 Task: Create a rule from the Routing list, Task moved to a section -> Set Priority in the project BroaderPath , set the section as To-Do and set the priority of the task as  High
Action: Mouse moved to (1378, 227)
Screenshot: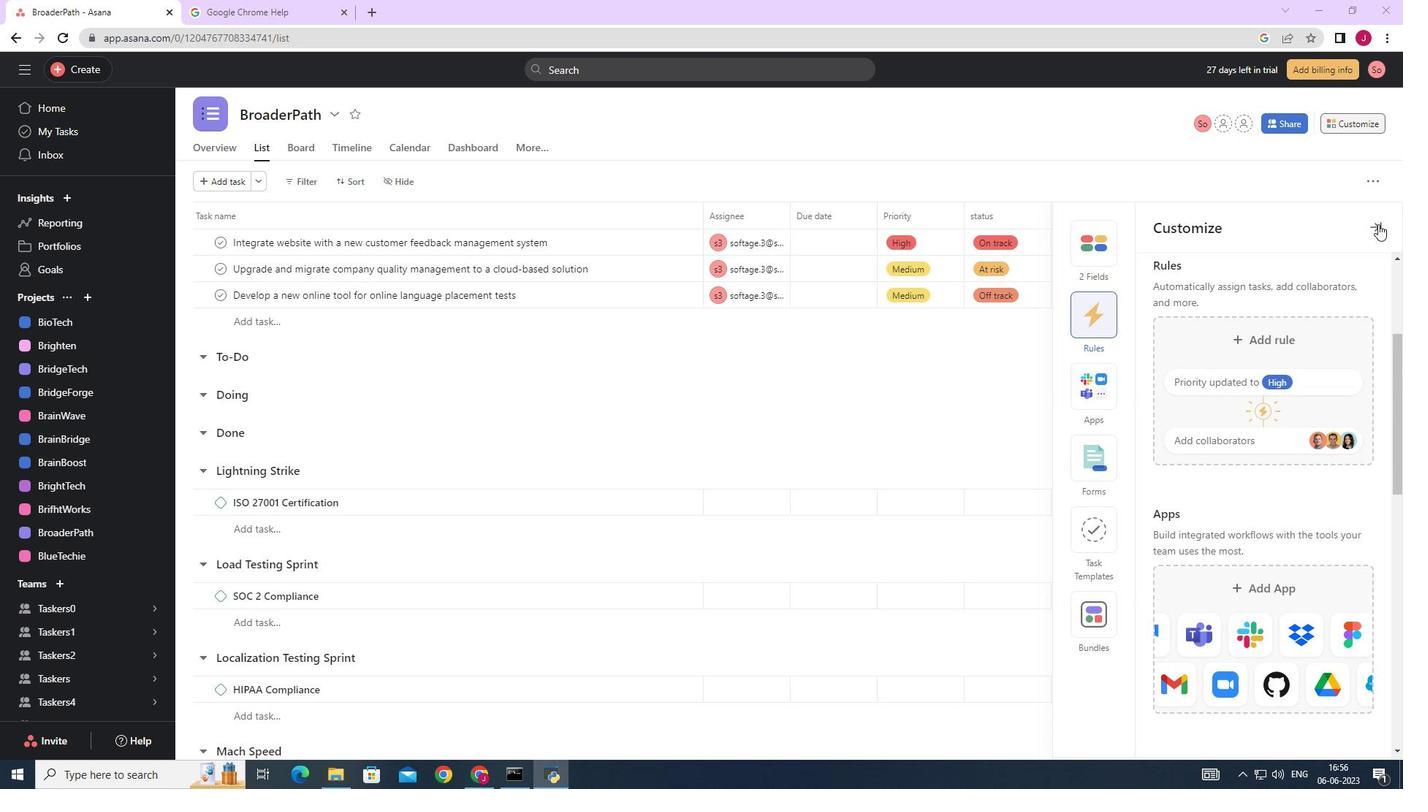 
Action: Mouse pressed left at (1378, 227)
Screenshot: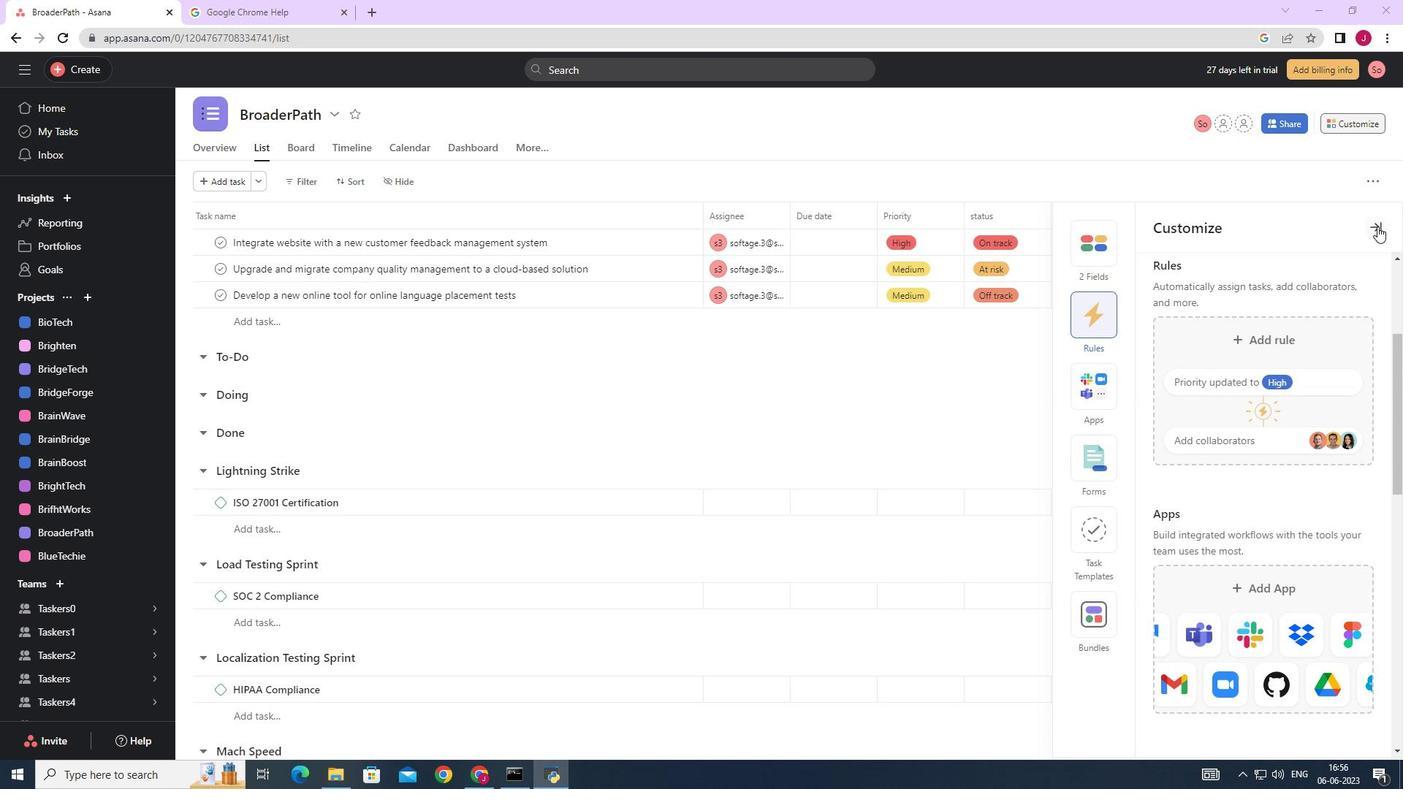 
Action: Mouse moved to (1350, 123)
Screenshot: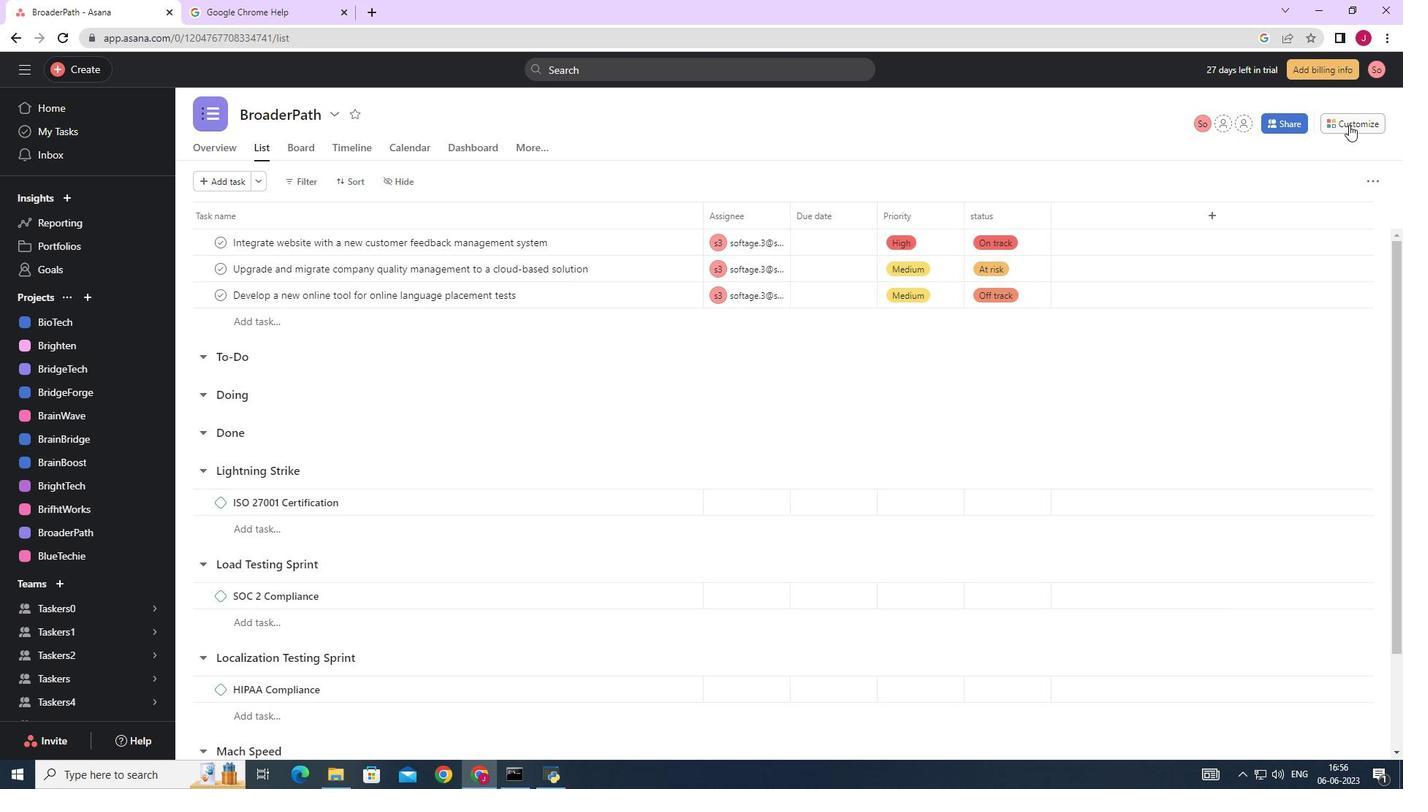 
Action: Mouse pressed left at (1350, 123)
Screenshot: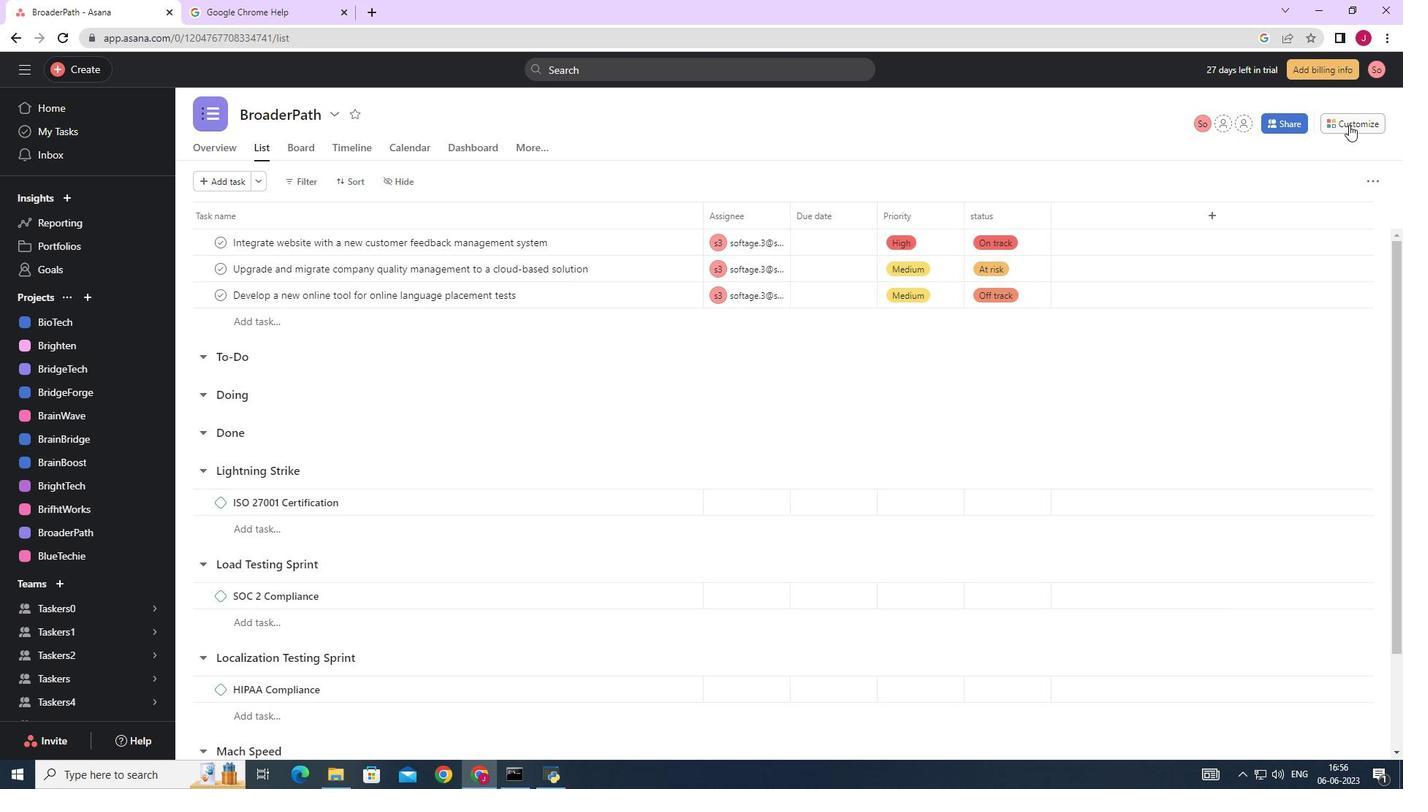 
Action: Mouse moved to (1099, 312)
Screenshot: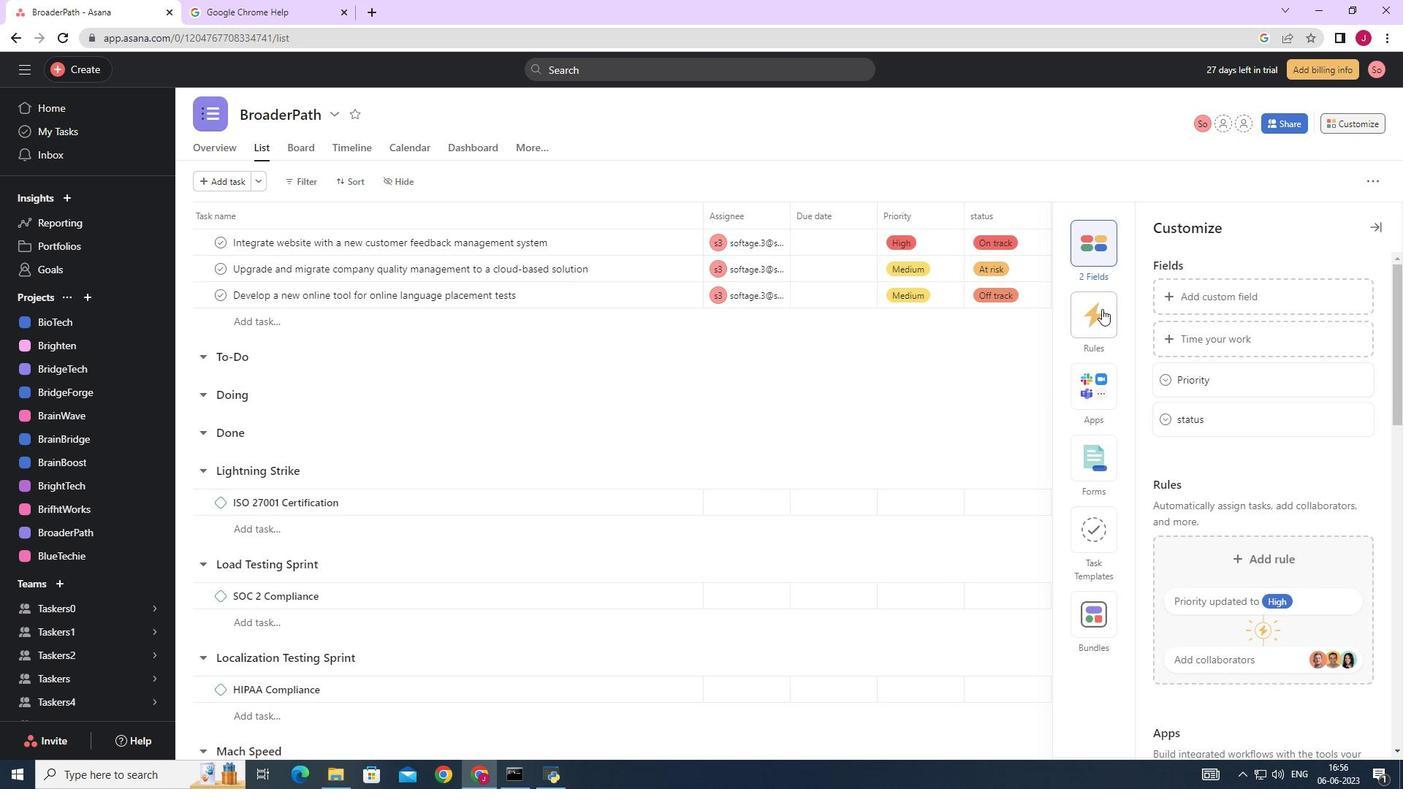 
Action: Mouse pressed left at (1099, 312)
Screenshot: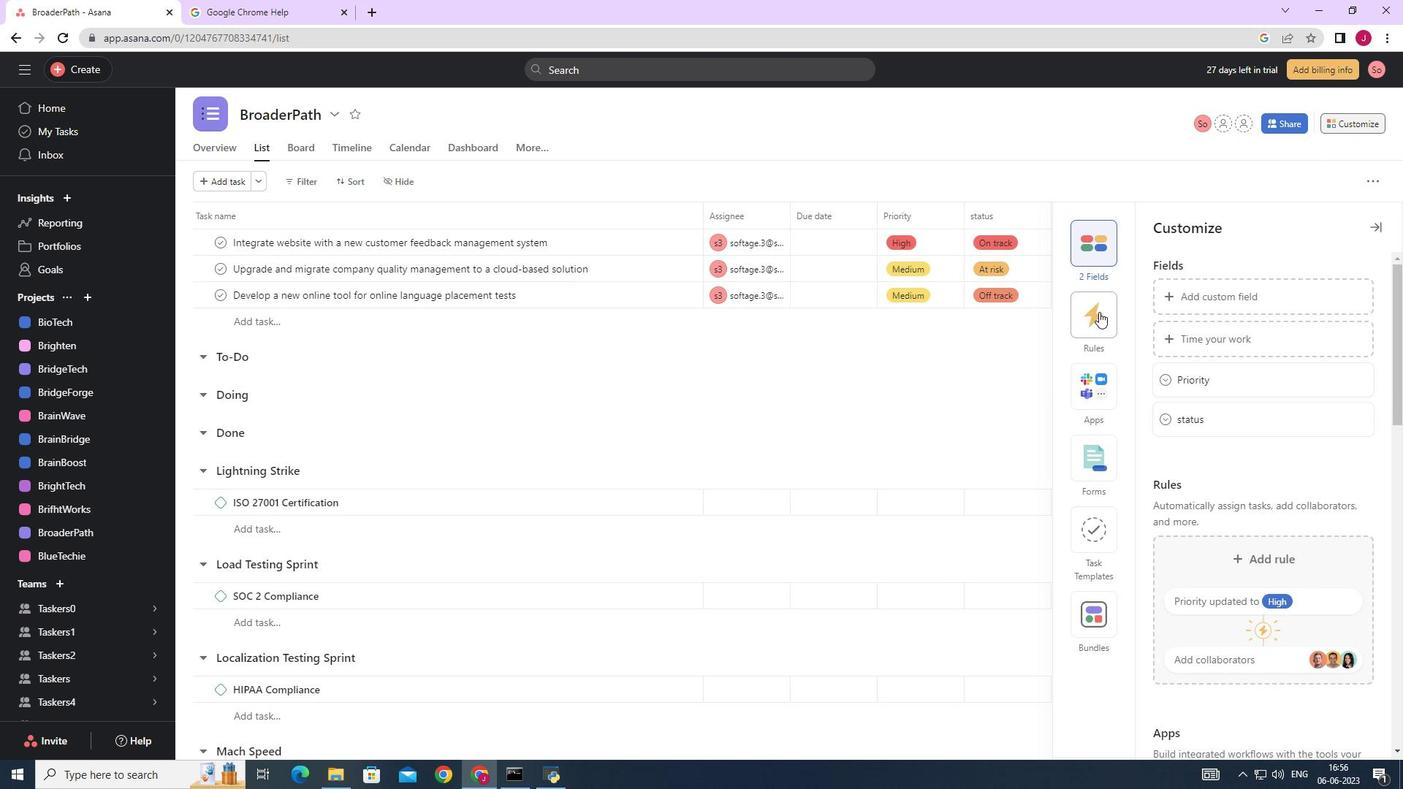
Action: Mouse moved to (1220, 328)
Screenshot: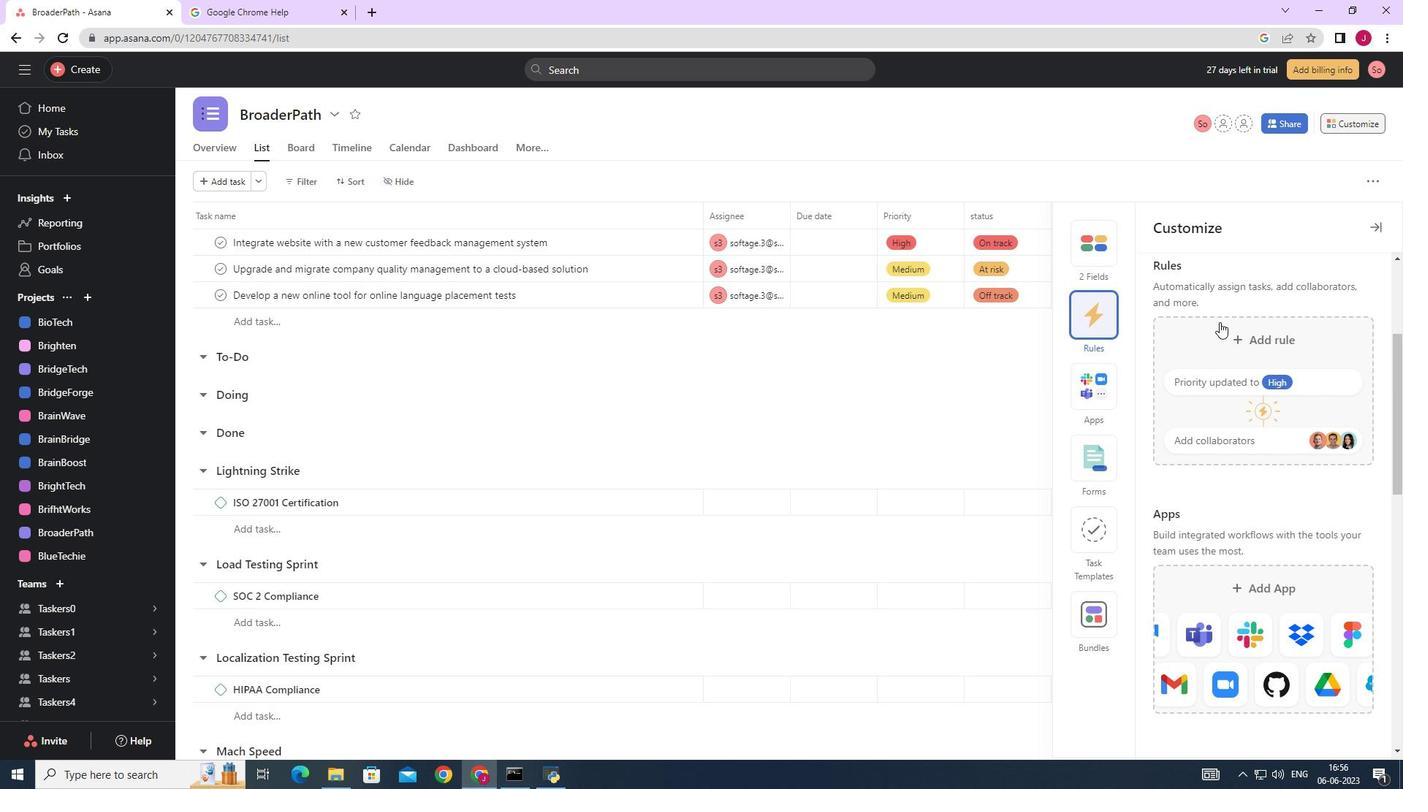 
Action: Mouse pressed left at (1220, 328)
Screenshot: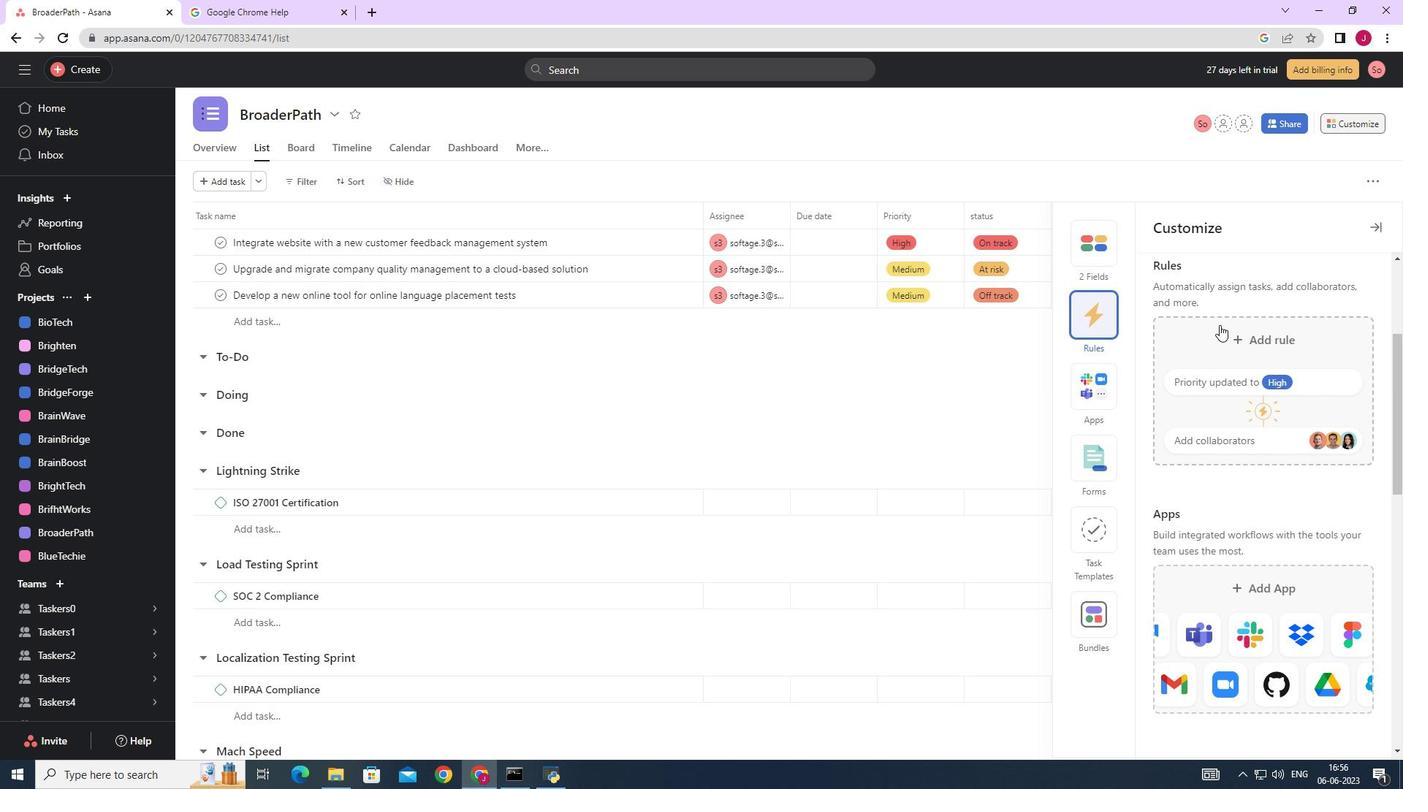 
Action: Mouse moved to (306, 191)
Screenshot: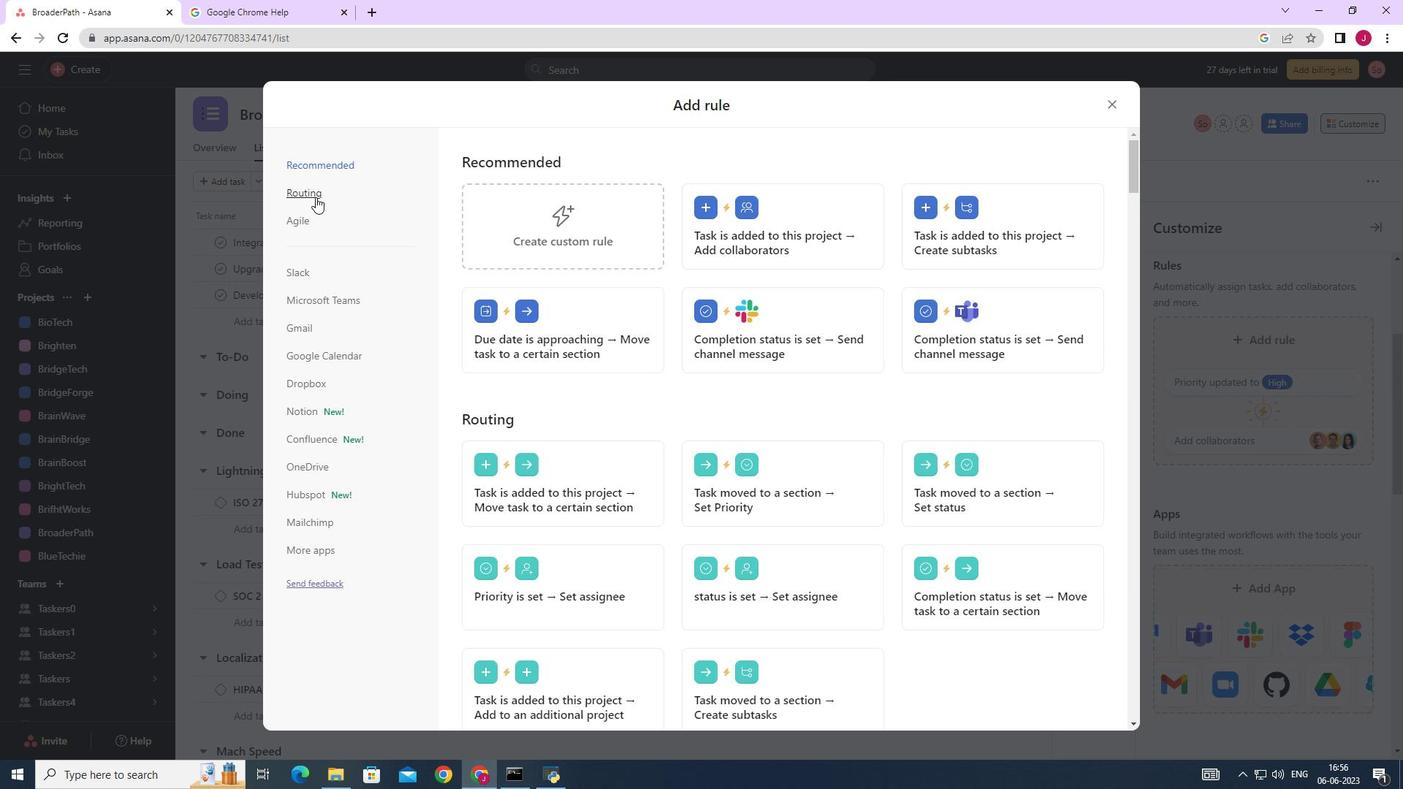 
Action: Mouse pressed left at (306, 191)
Screenshot: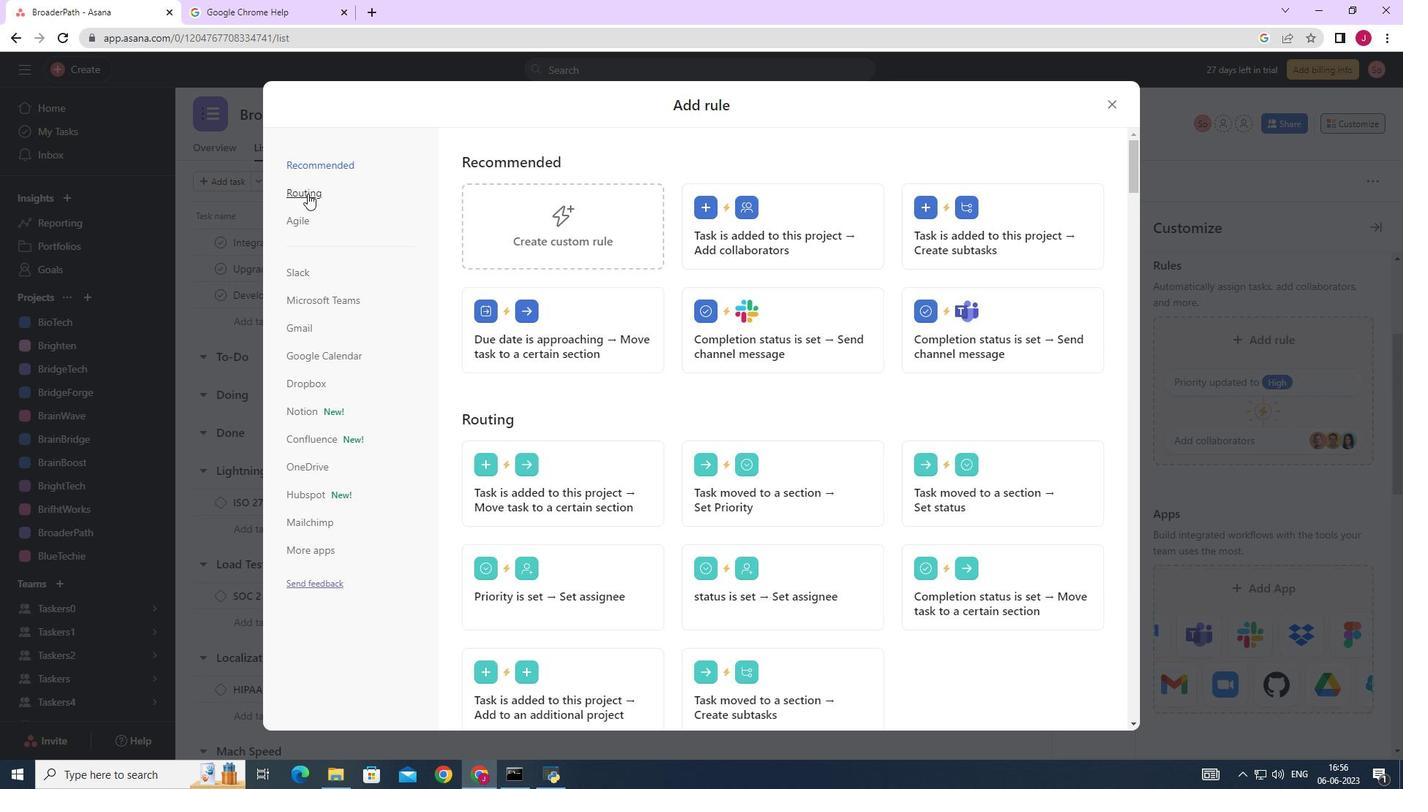 
Action: Mouse moved to (755, 225)
Screenshot: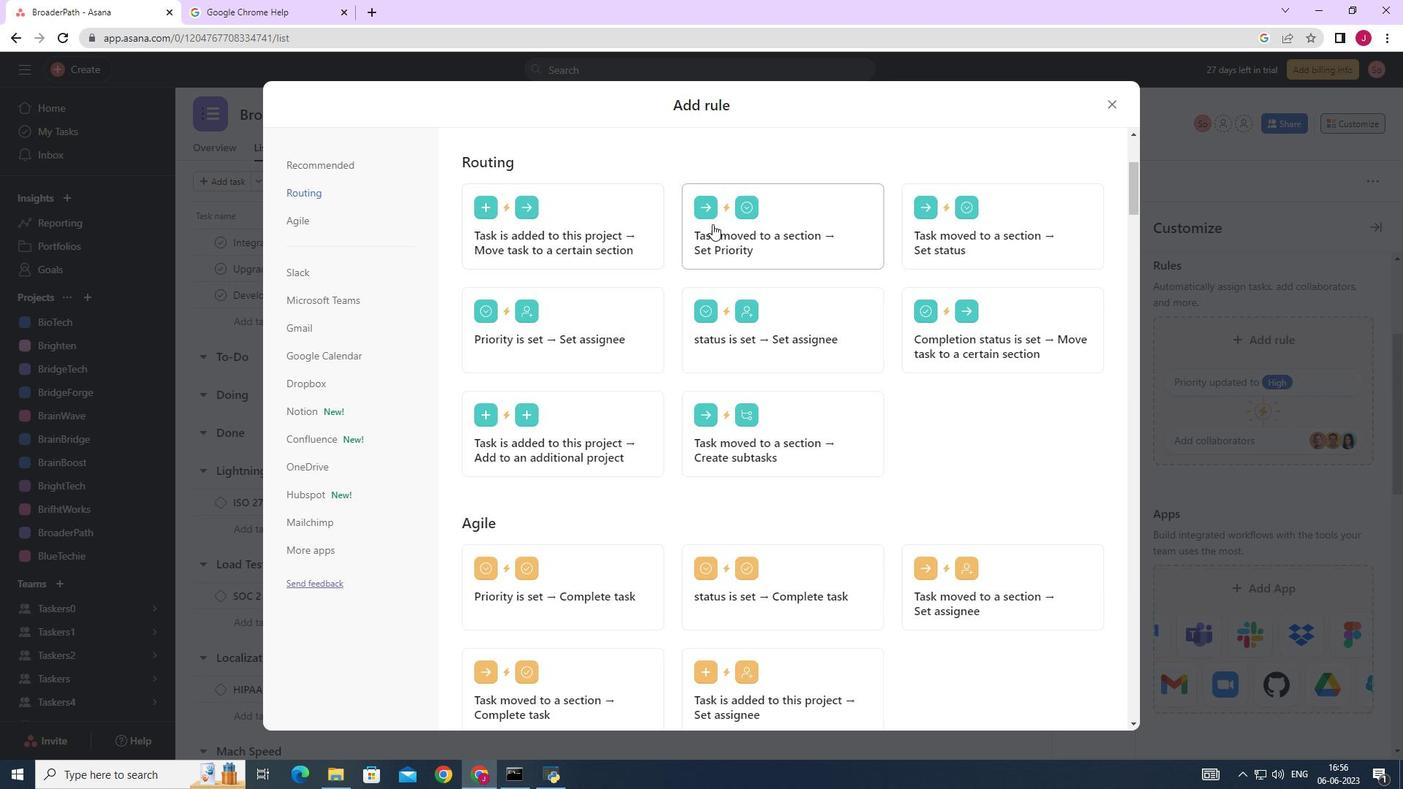 
Action: Mouse pressed left at (755, 225)
Screenshot: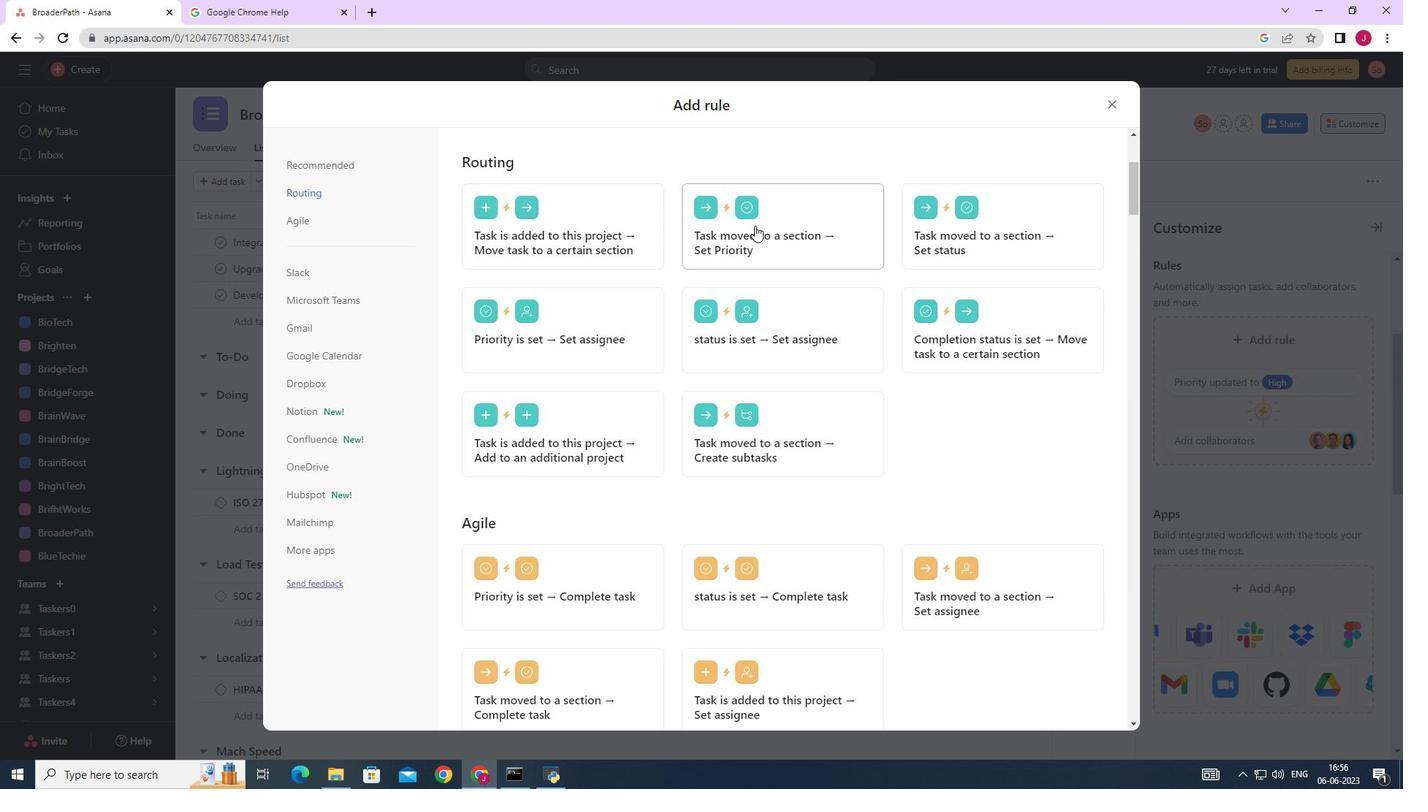 
Action: Mouse moved to (558, 396)
Screenshot: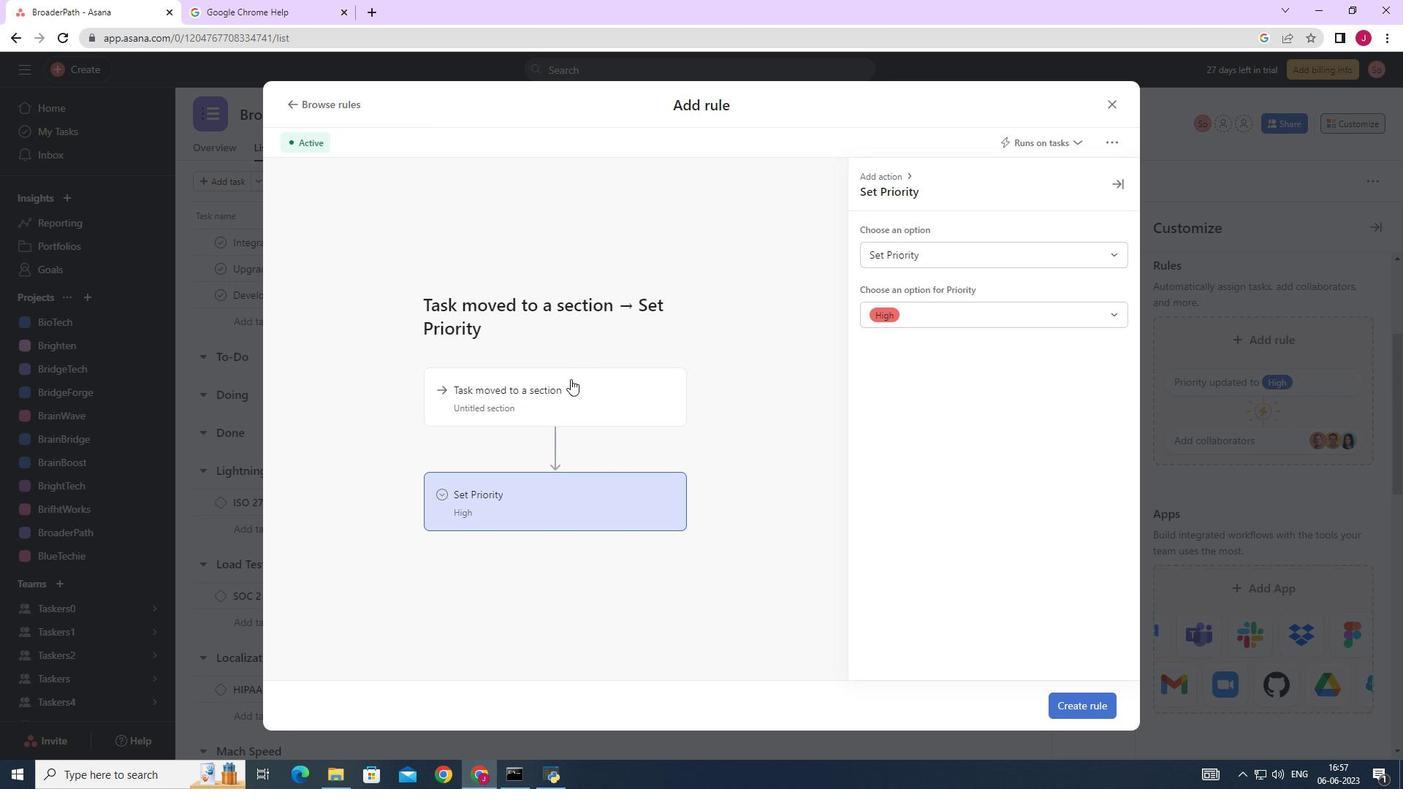 
Action: Mouse pressed left at (558, 396)
Screenshot: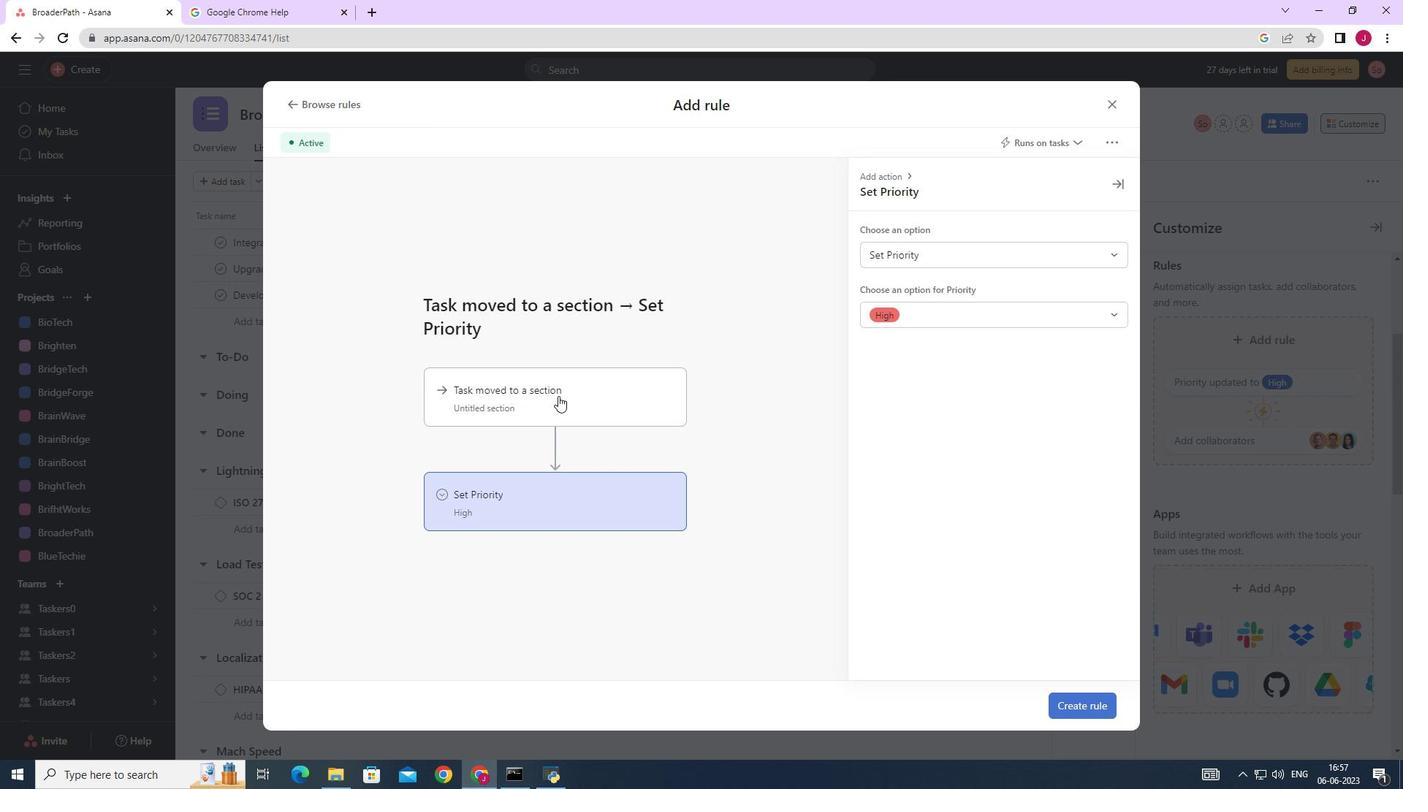 
Action: Mouse moved to (929, 250)
Screenshot: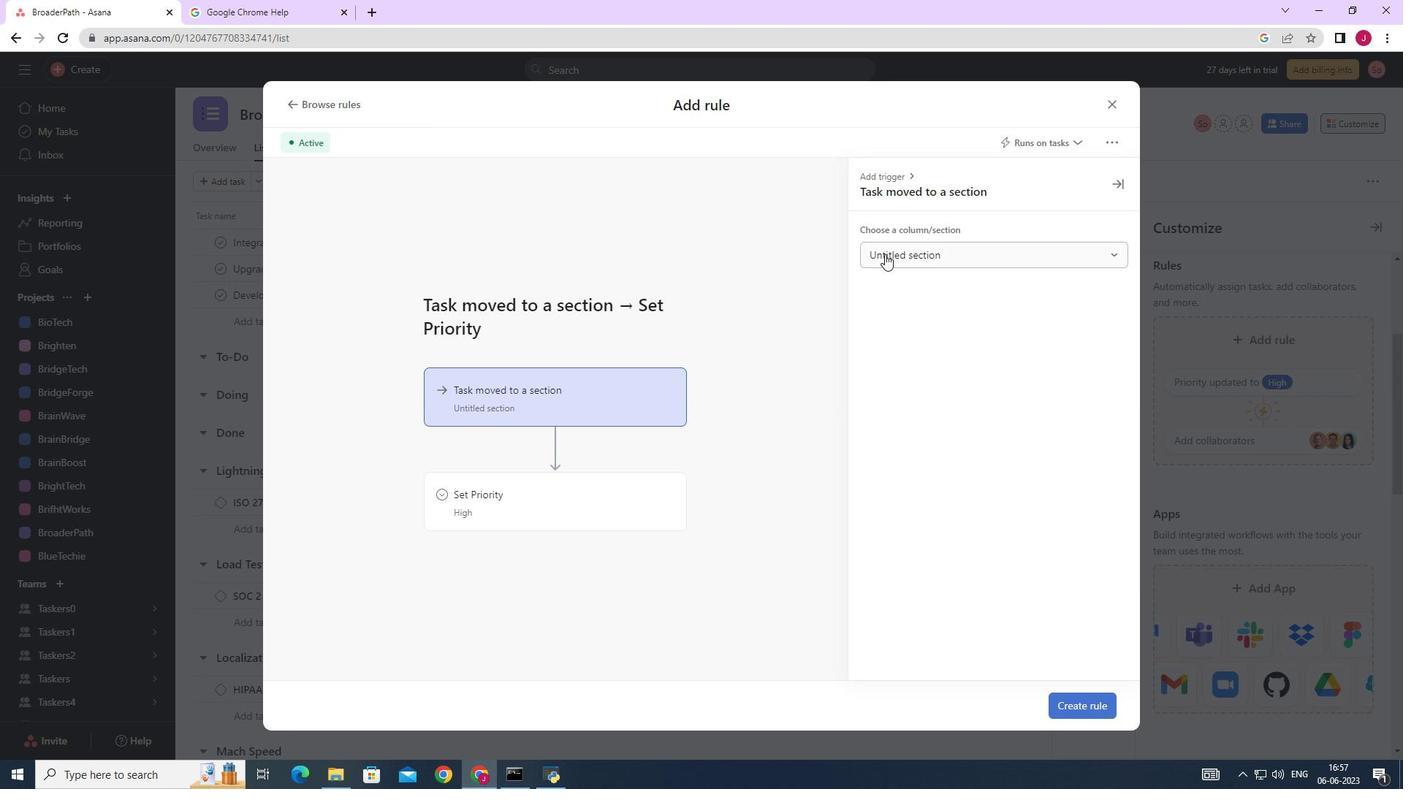 
Action: Mouse pressed left at (929, 250)
Screenshot: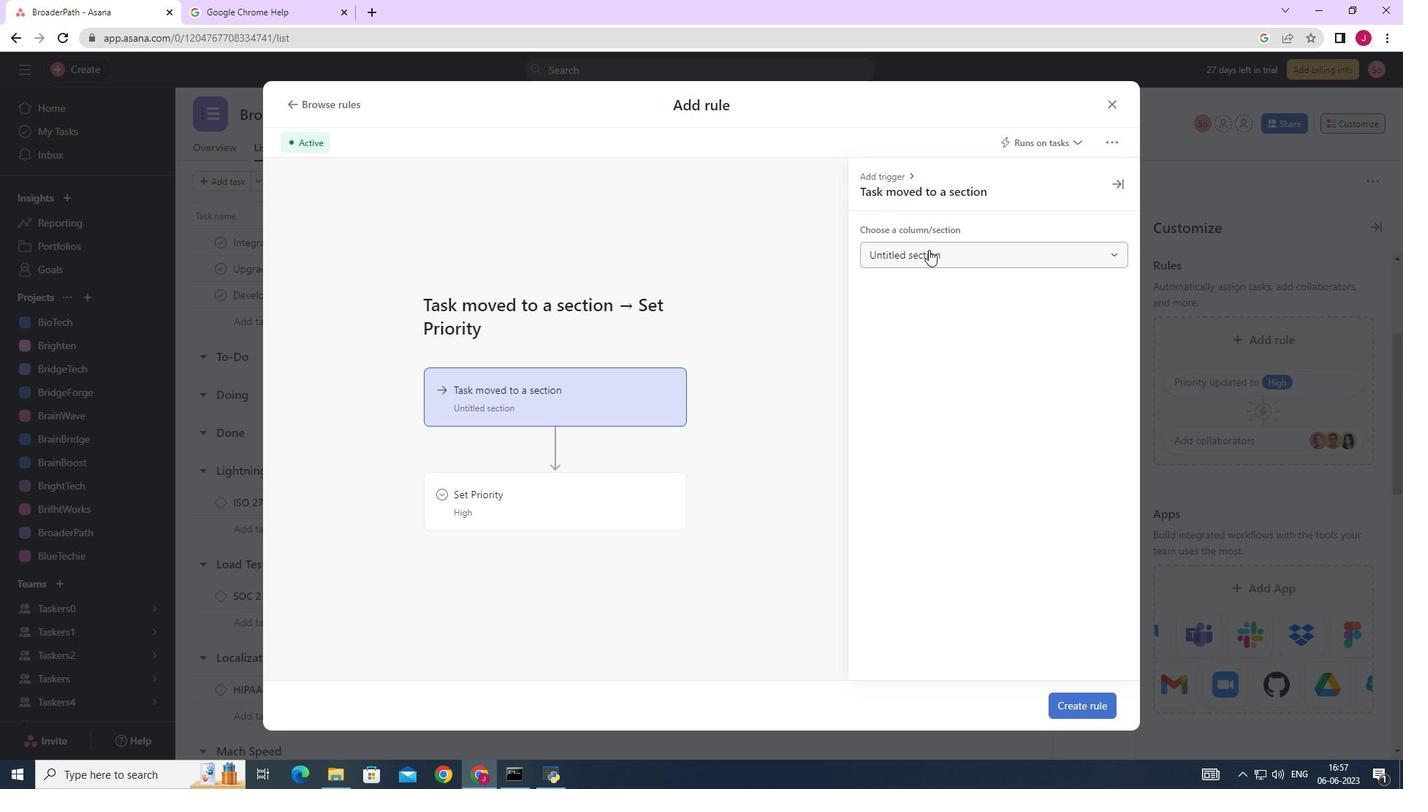 
Action: Mouse moved to (907, 312)
Screenshot: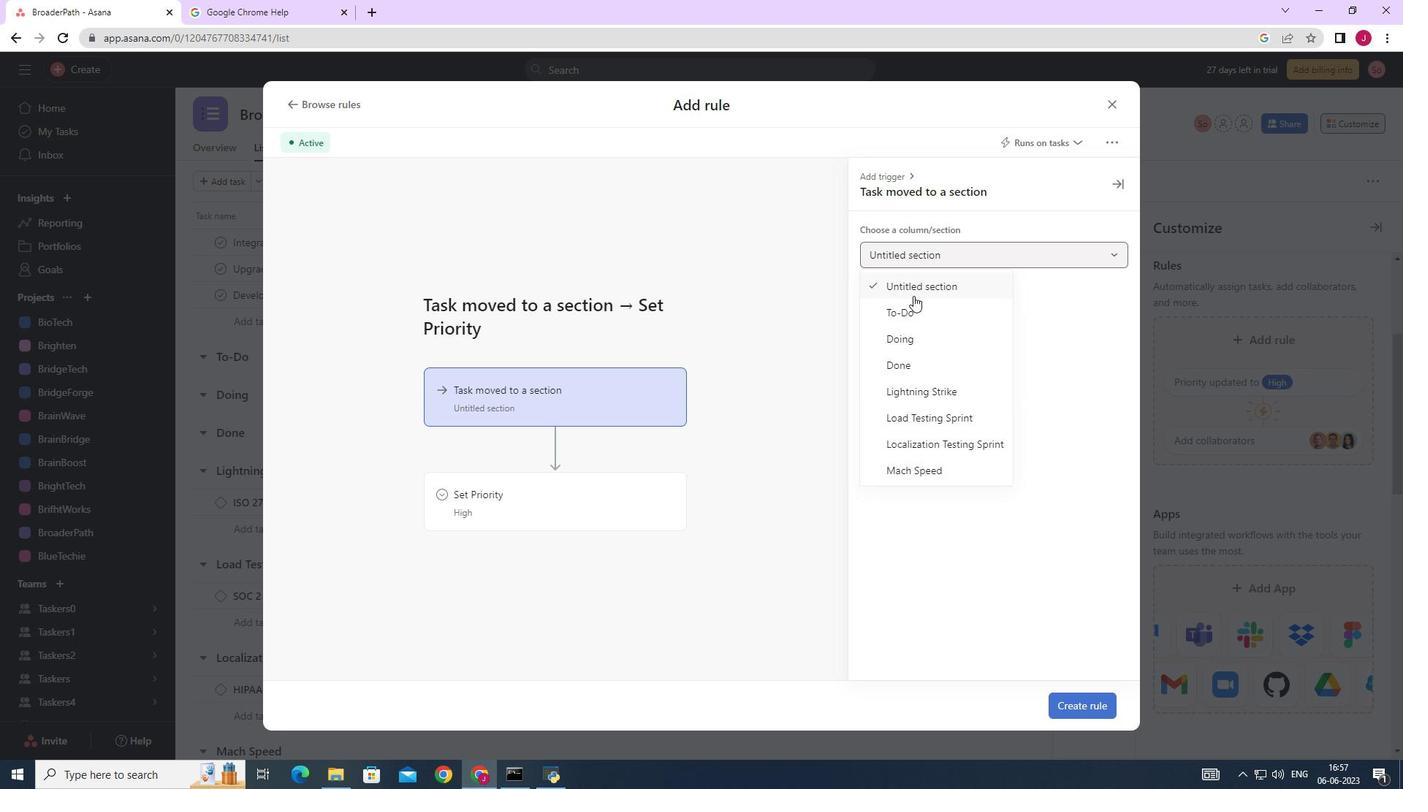 
Action: Mouse pressed left at (907, 312)
Screenshot: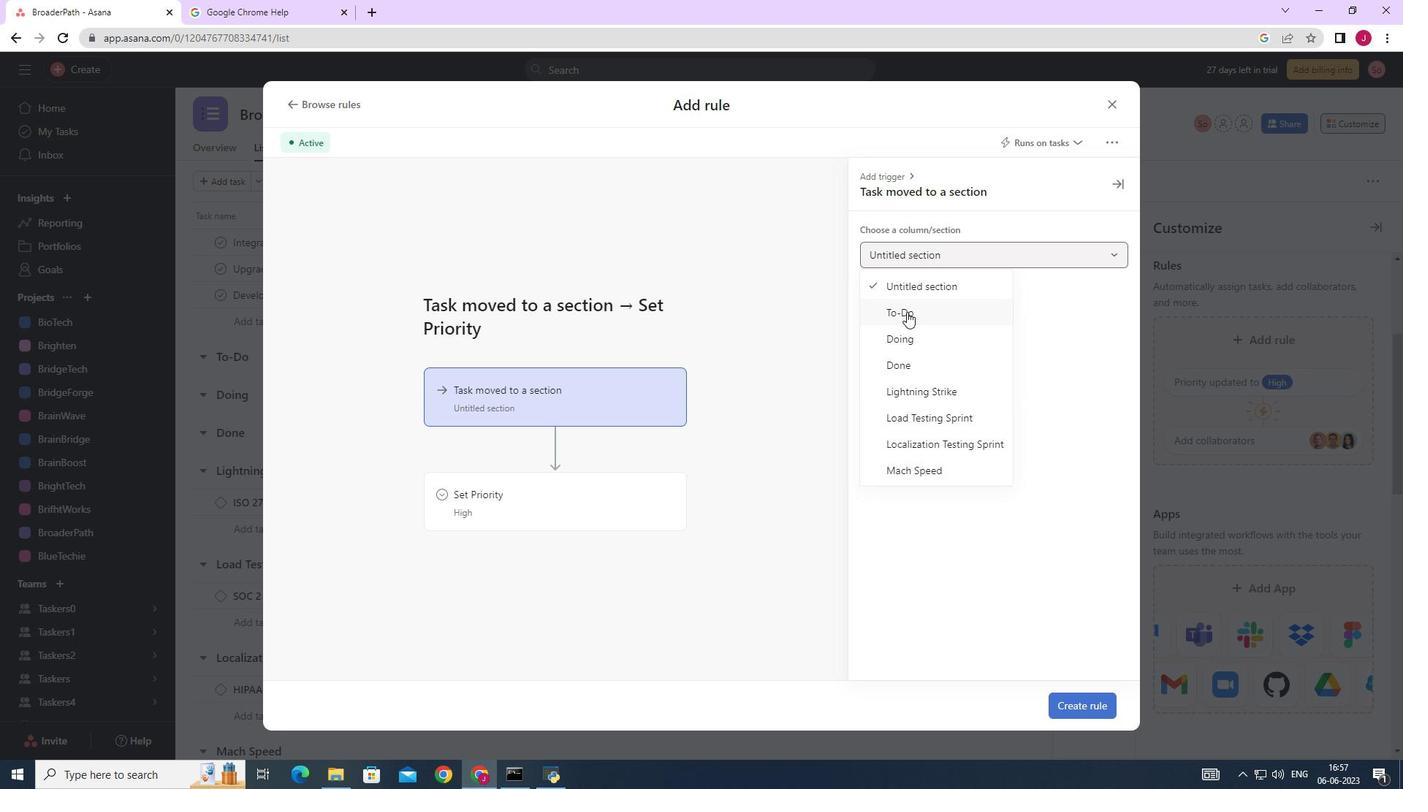 
Action: Mouse moved to (634, 481)
Screenshot: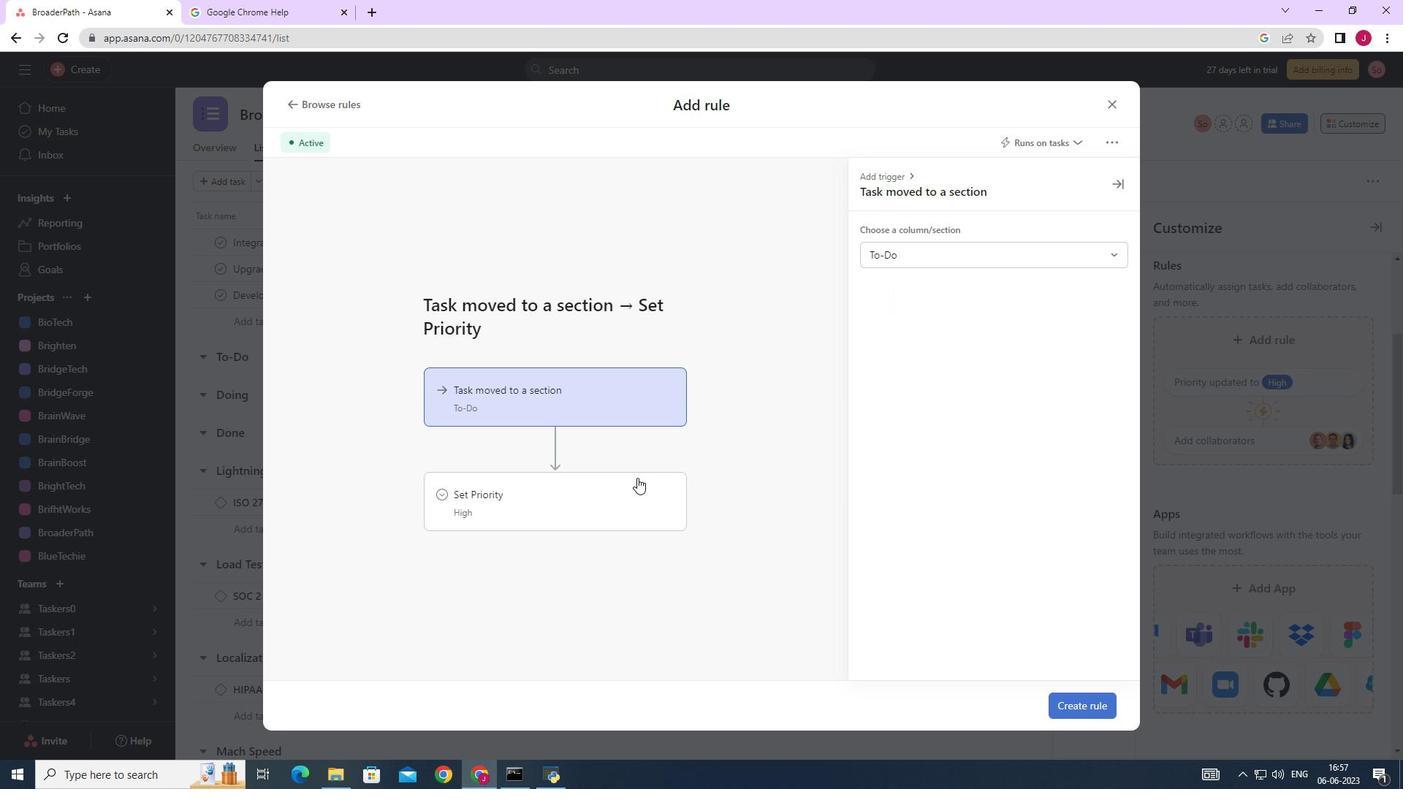 
Action: Mouse pressed left at (634, 481)
Screenshot: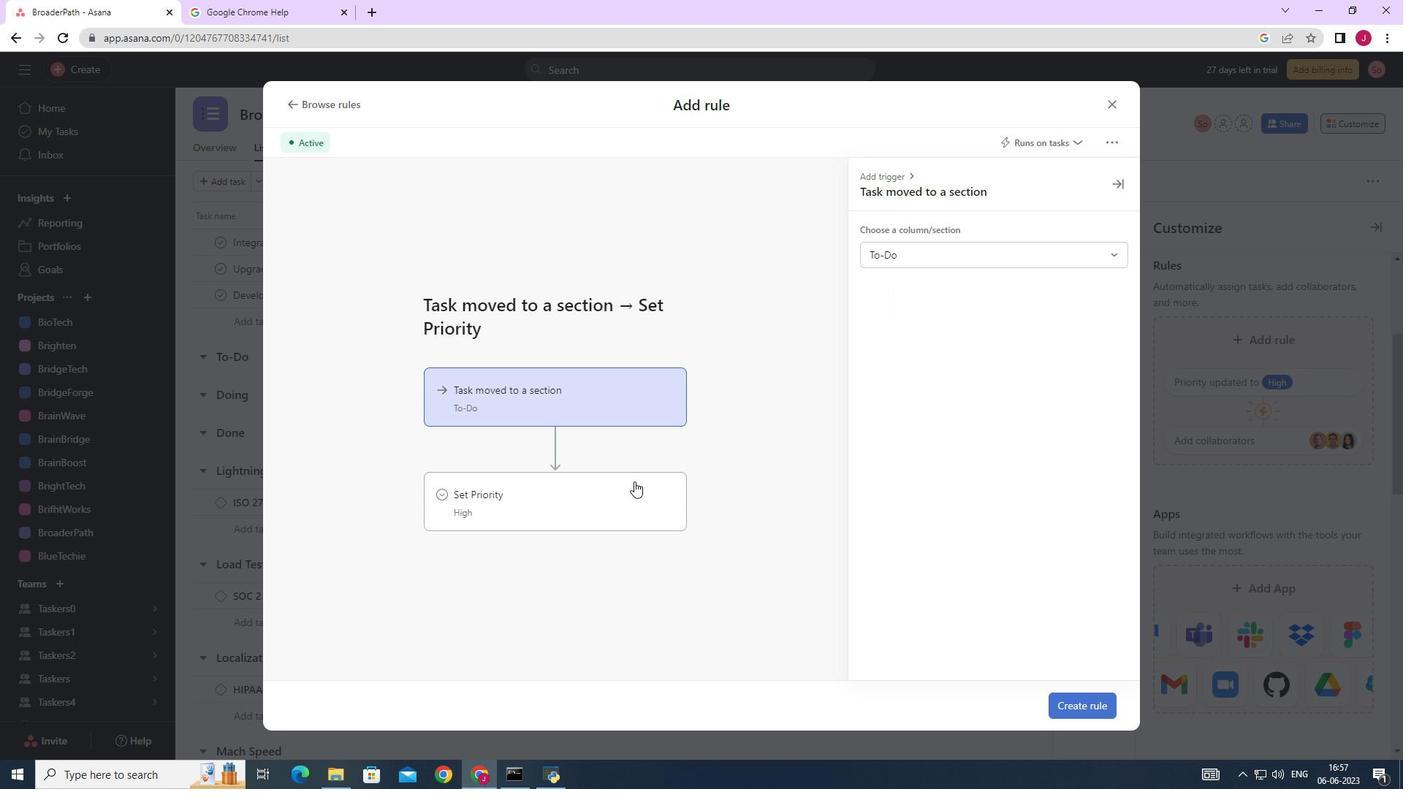 
Action: Mouse moved to (951, 254)
Screenshot: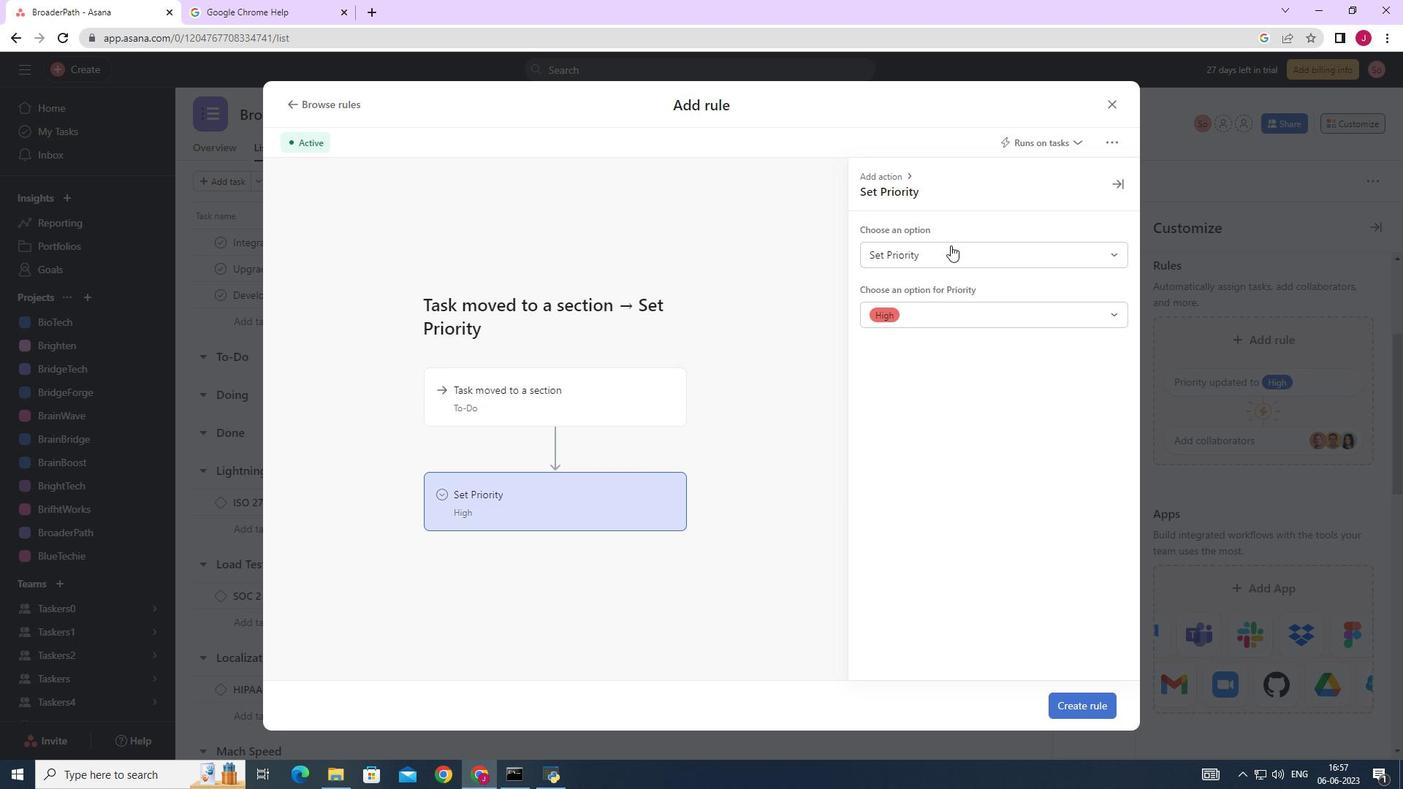 
Action: Mouse pressed left at (951, 254)
Screenshot: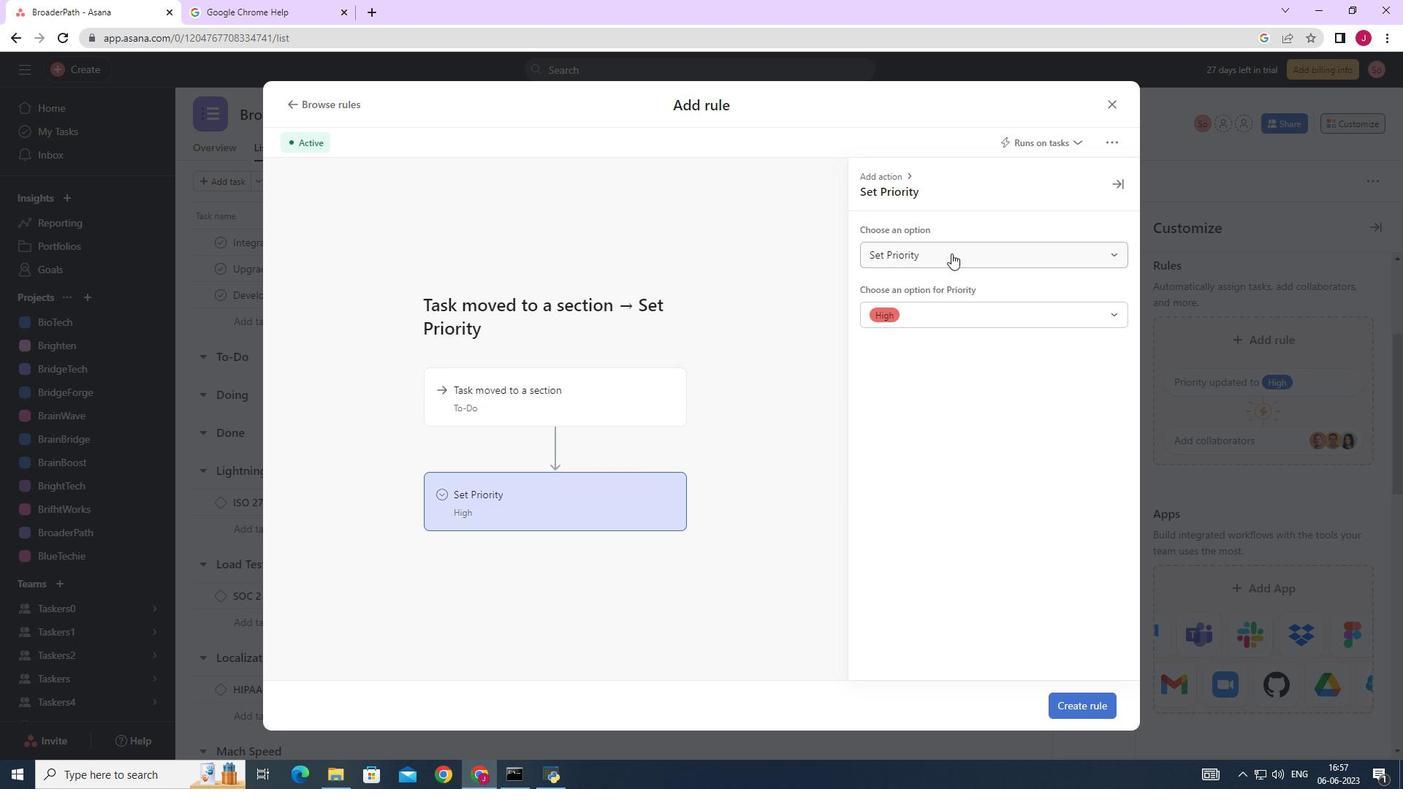 
Action: Mouse moved to (916, 290)
Screenshot: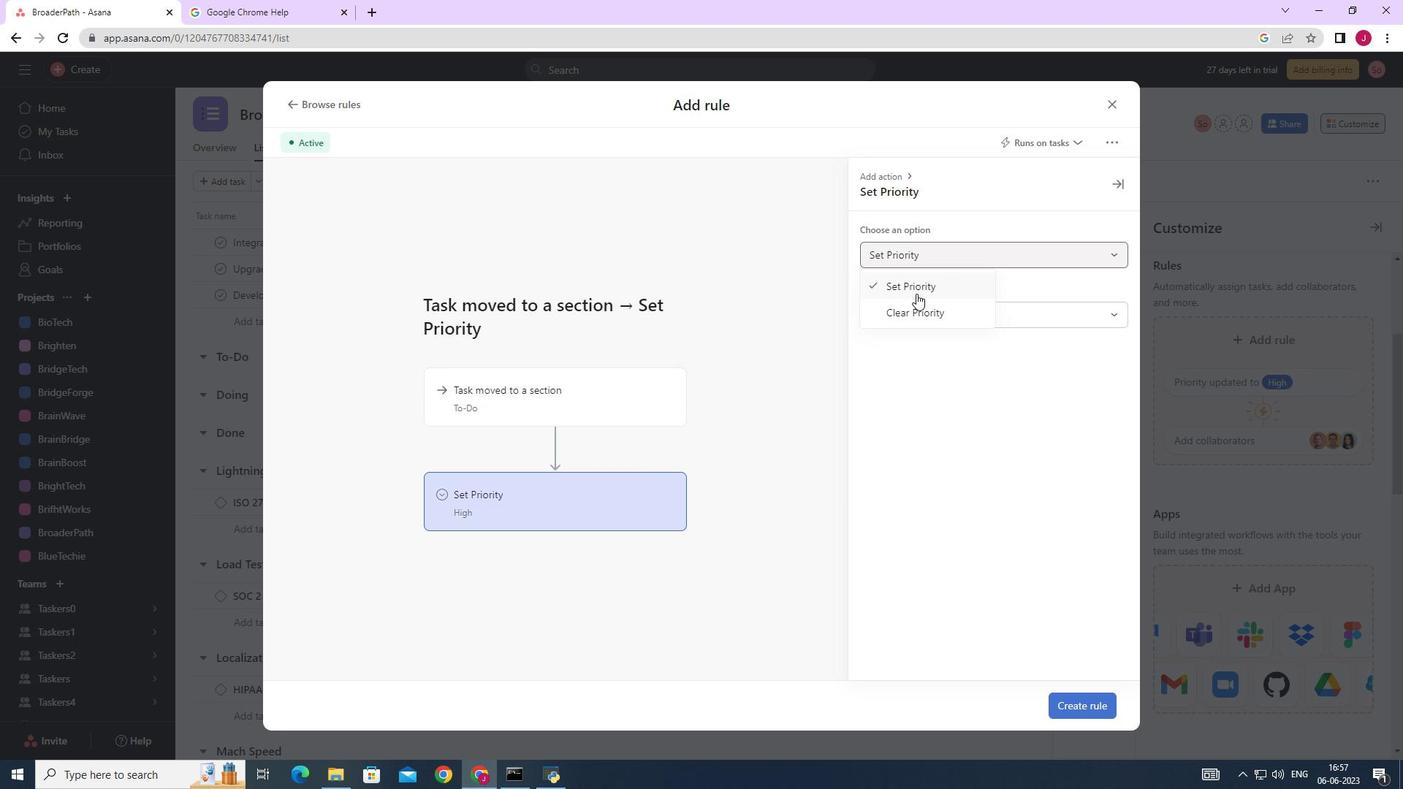 
Action: Mouse pressed left at (916, 290)
Screenshot: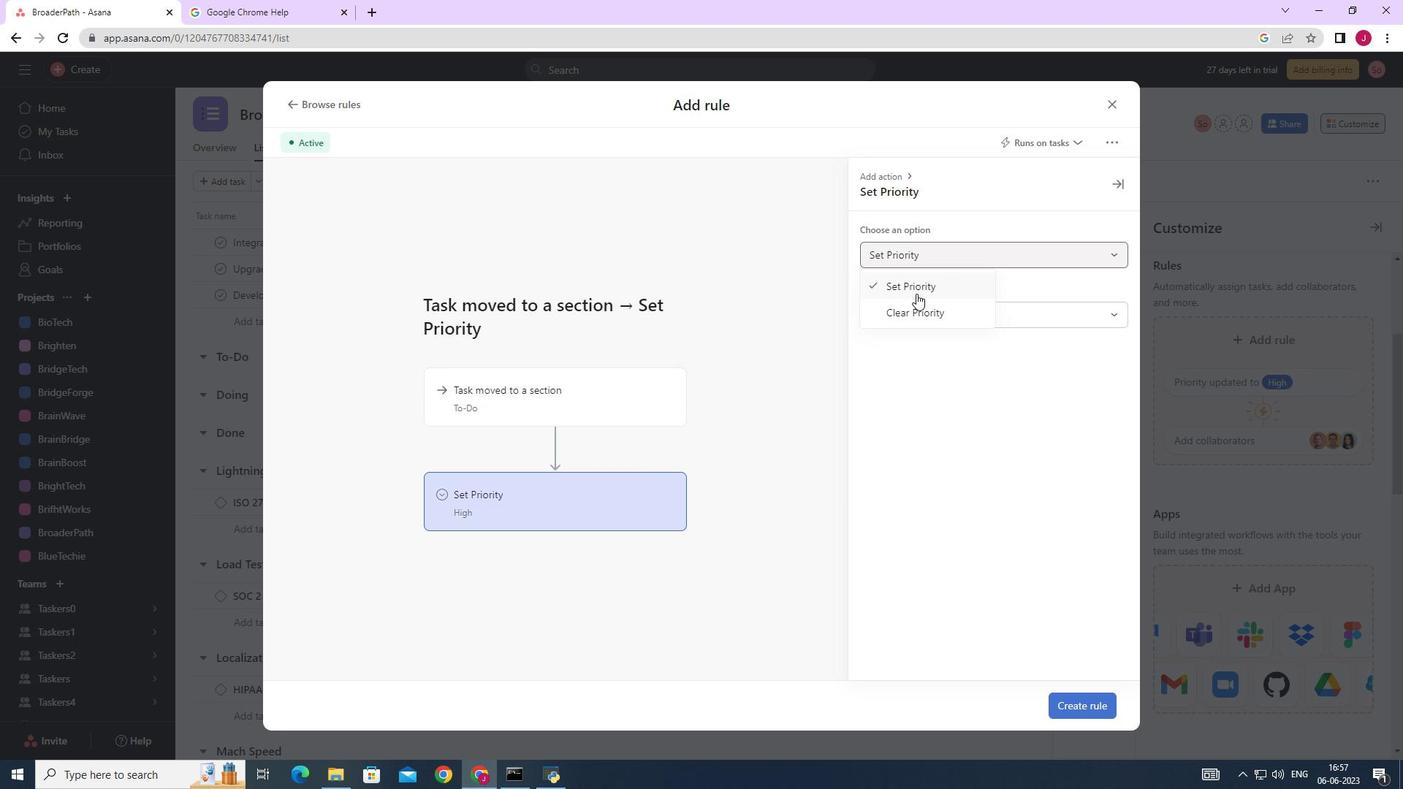
Action: Mouse moved to (876, 316)
Screenshot: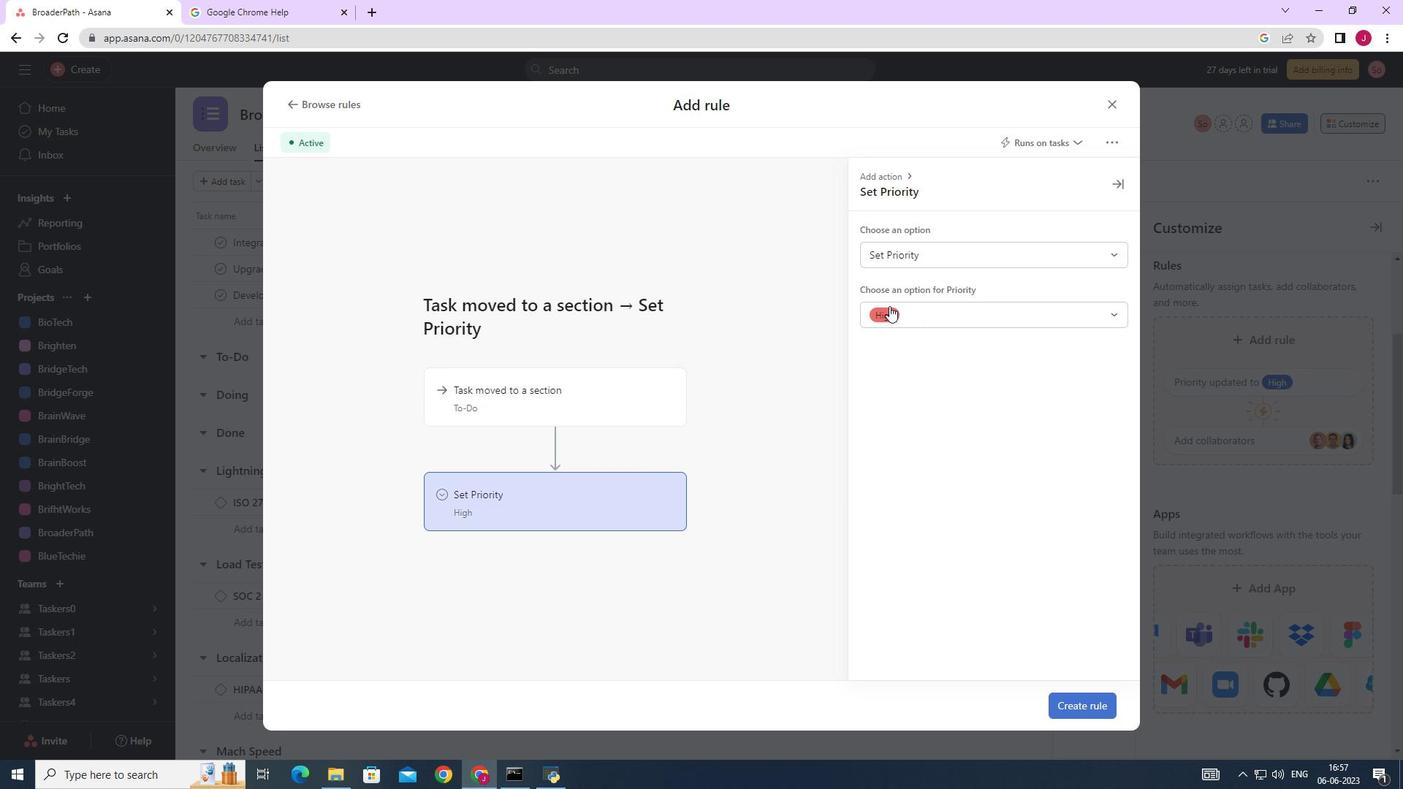 
Action: Mouse pressed left at (876, 316)
Screenshot: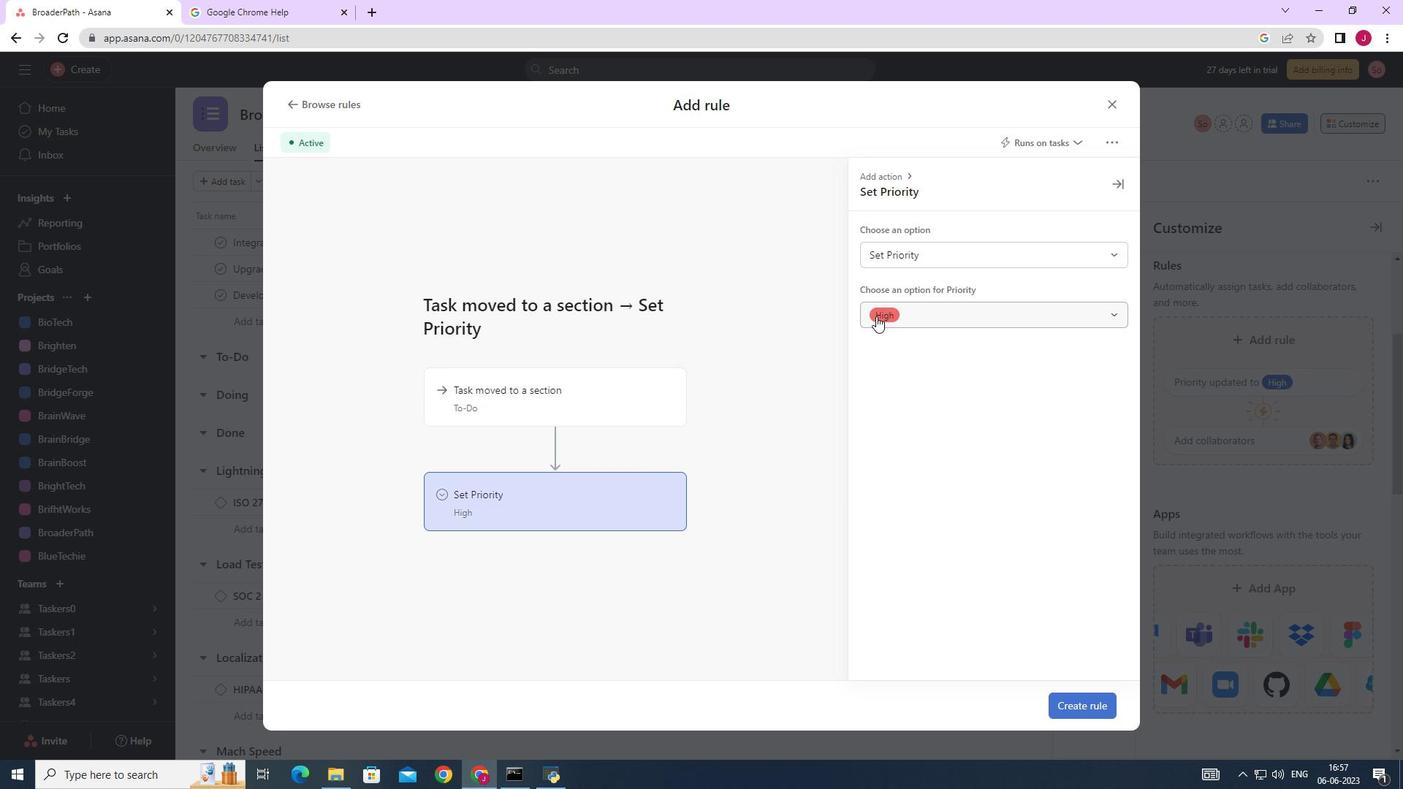 
Action: Mouse moved to (1065, 703)
Screenshot: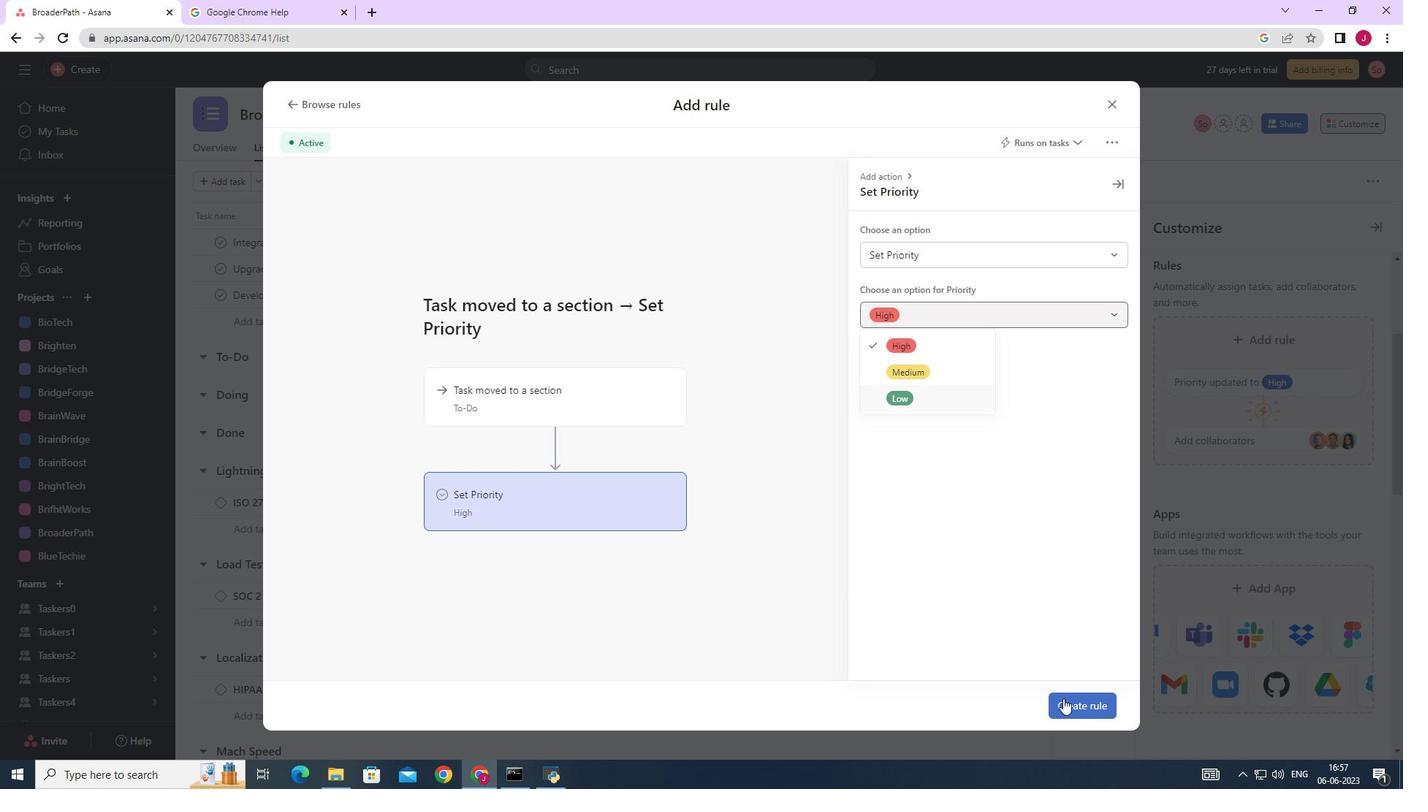 
Action: Mouse pressed left at (1065, 703)
Screenshot: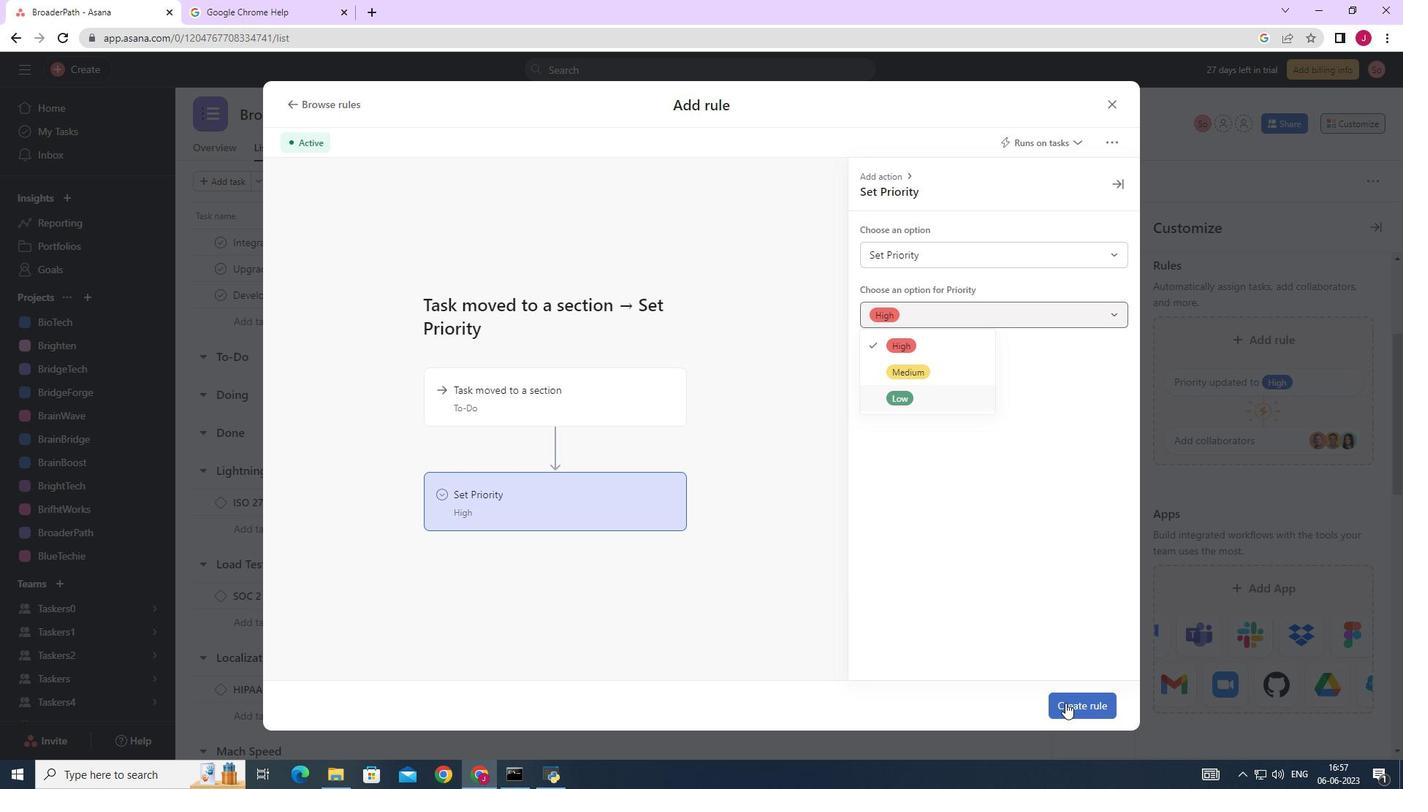 
Action: Mouse moved to (1070, 711)
Screenshot: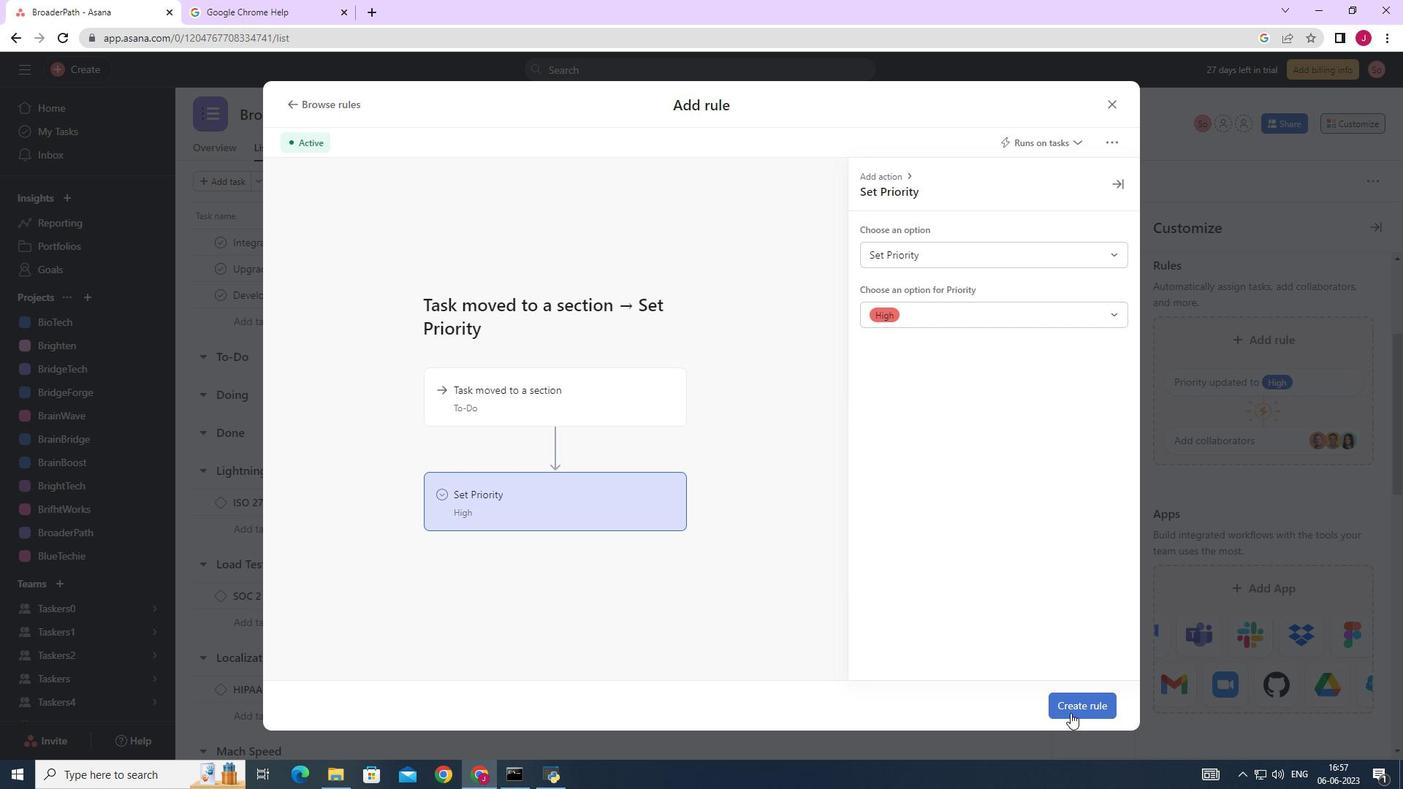 
Action: Mouse pressed left at (1070, 711)
Screenshot: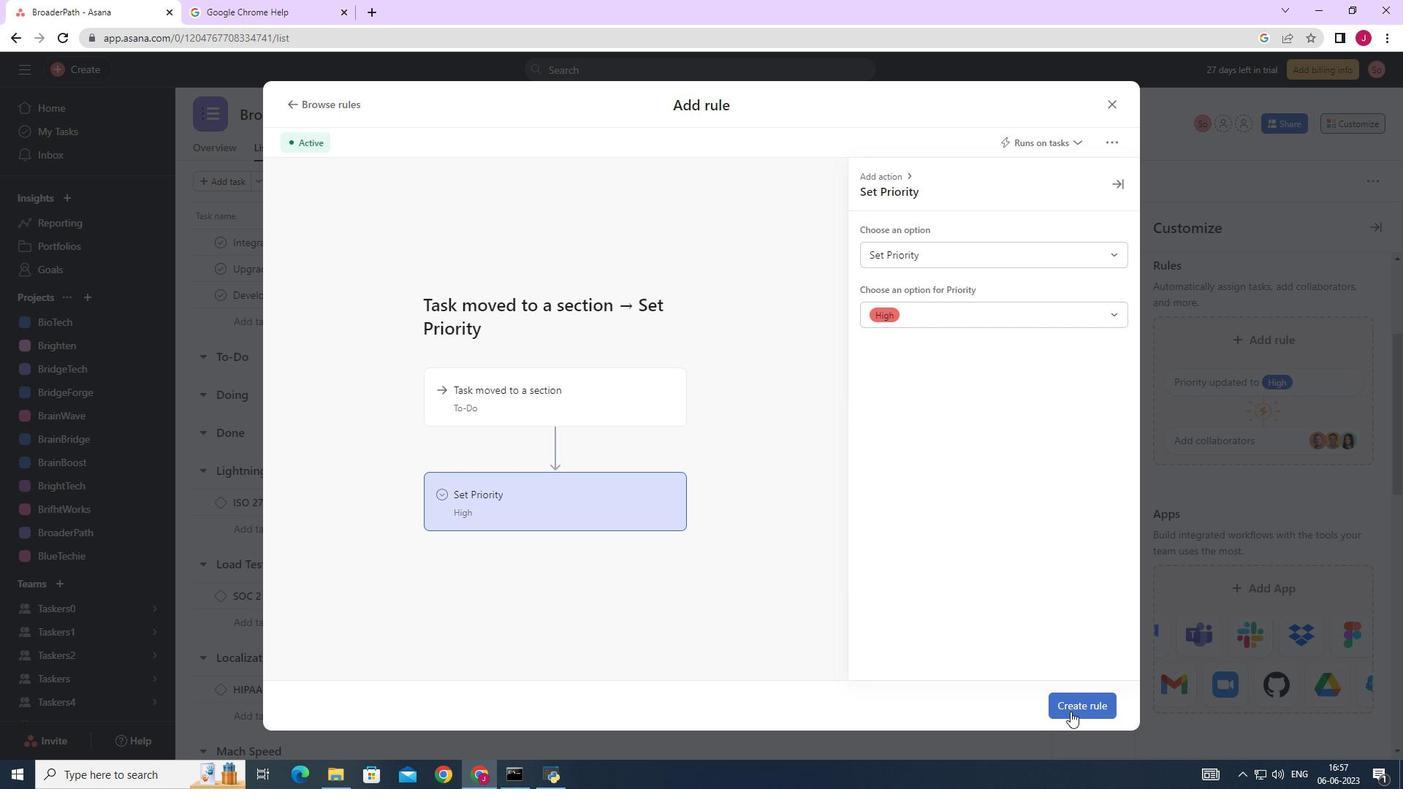 
Action: Mouse moved to (921, 544)
Screenshot: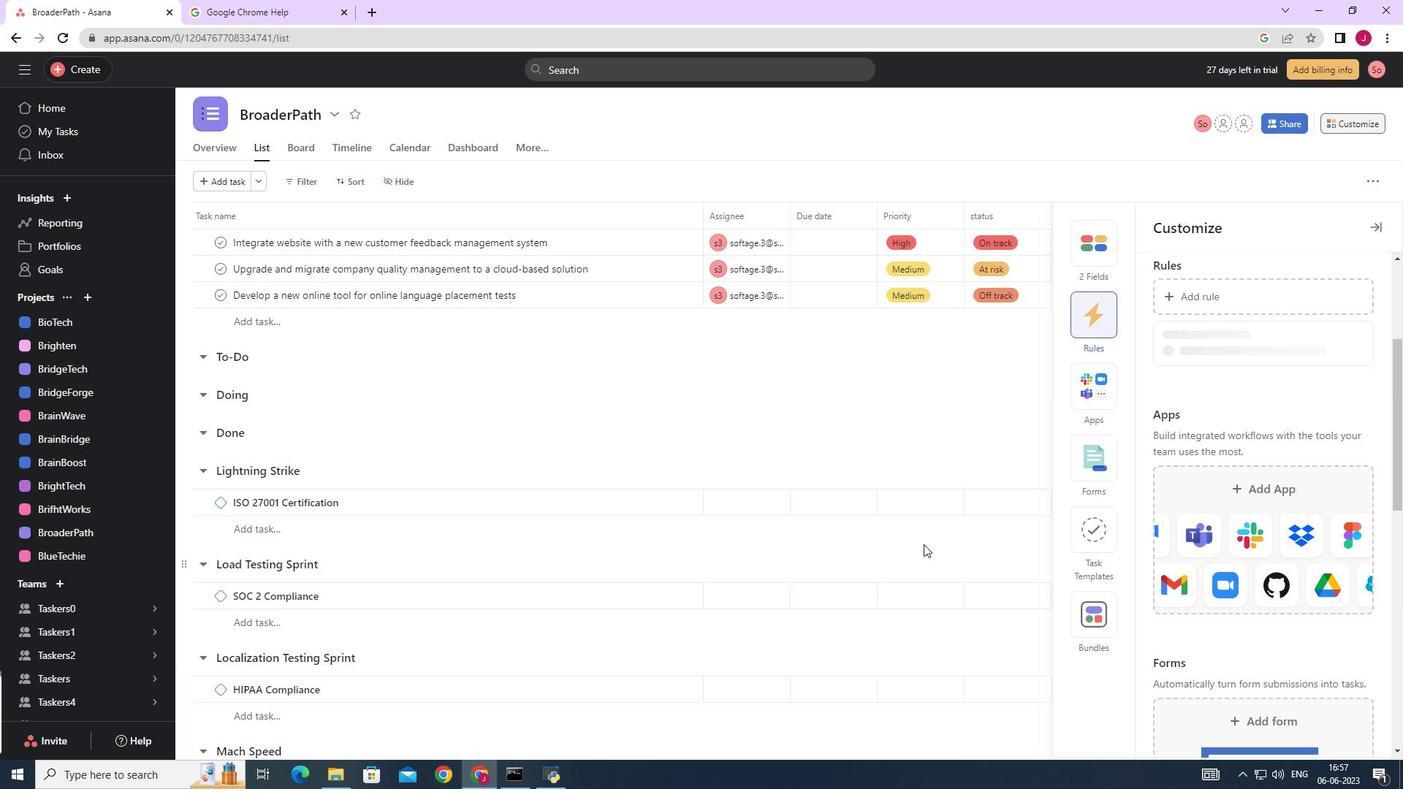 
